 Task: Look for space in Bawku, Ghana from 12th  August, 2023 to 15th August, 2023 for 3 adults in price range Rs.12000 to Rs.16000. Place can be entire place with 2 bedrooms having 3 beds and 1 bathroom. Property type can be house, flat, guest house. Booking option can be shelf check-in. Required host language is English.
Action: Mouse moved to (402, 59)
Screenshot: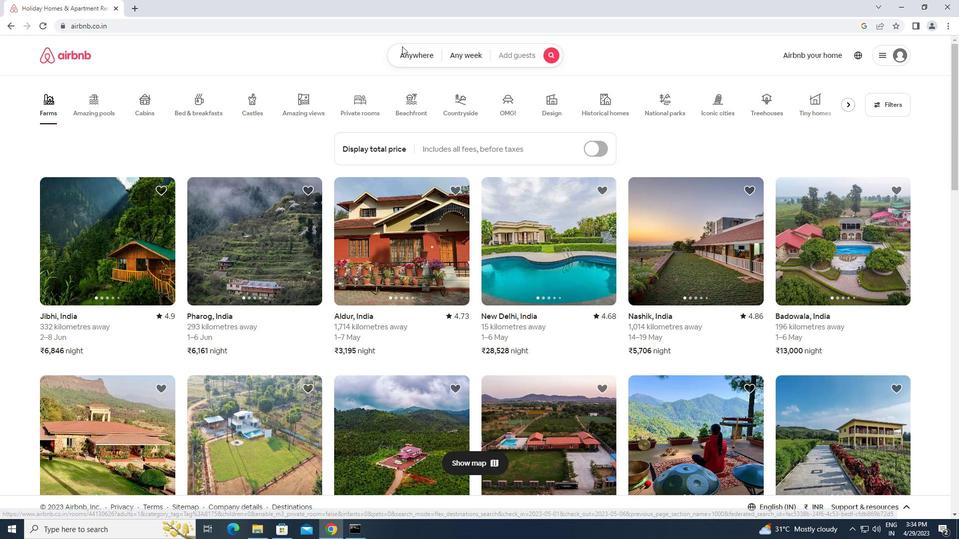 
Action: Mouse pressed left at (402, 59)
Screenshot: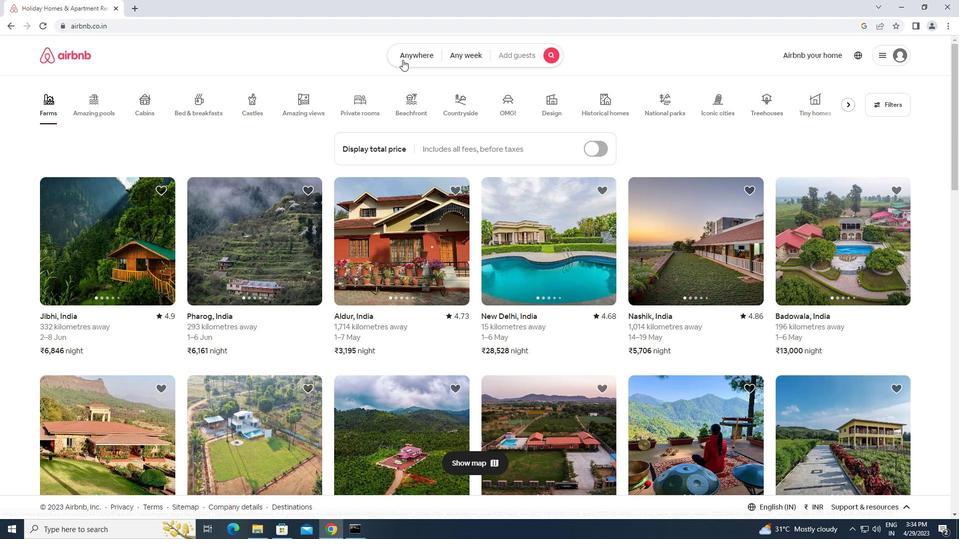 
Action: Mouse moved to (369, 89)
Screenshot: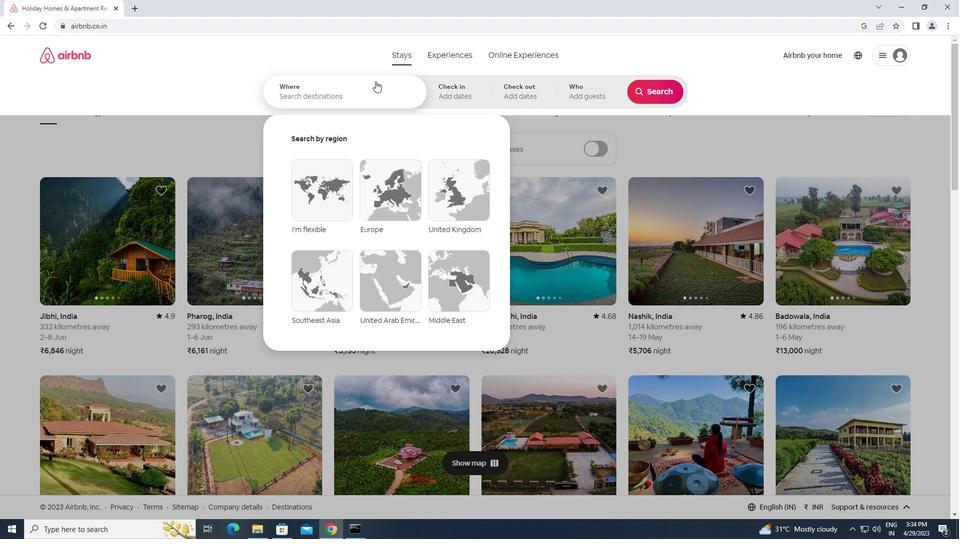 
Action: Mouse pressed left at (369, 89)
Screenshot: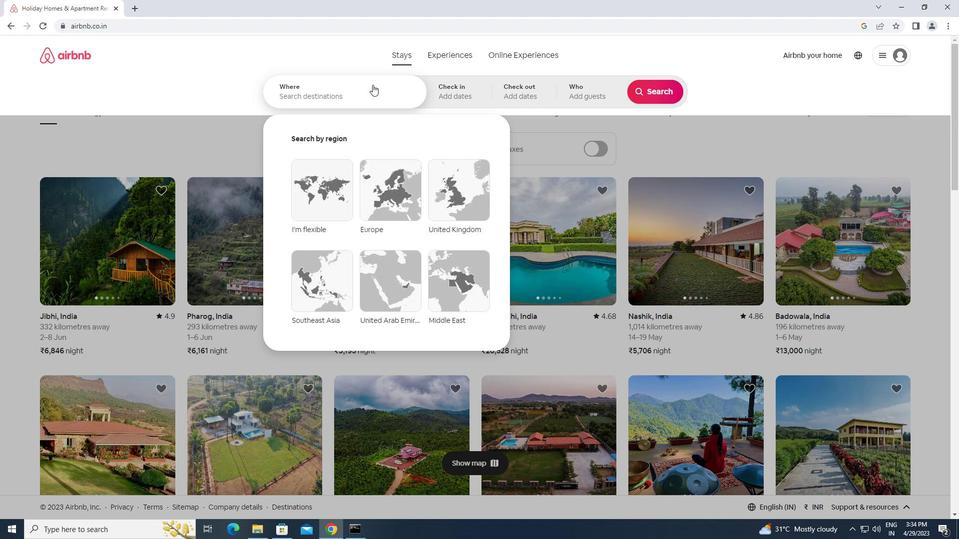 
Action: Key pressed <Key.caps_lock>b<Key.caps_lock>awku,<Key.space><Key.caps_lock>g<Key.caps_lock>hana<Key.enter>
Screenshot: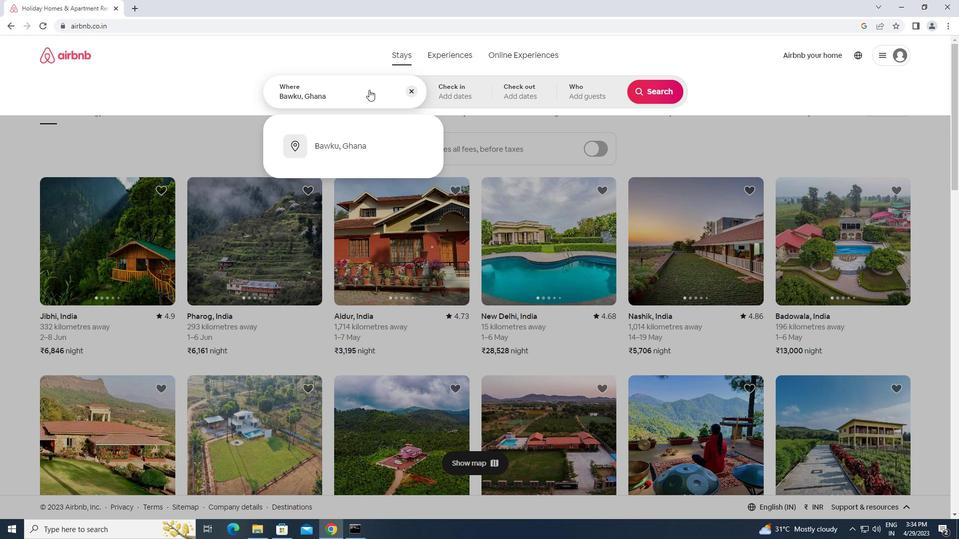 
Action: Mouse moved to (654, 166)
Screenshot: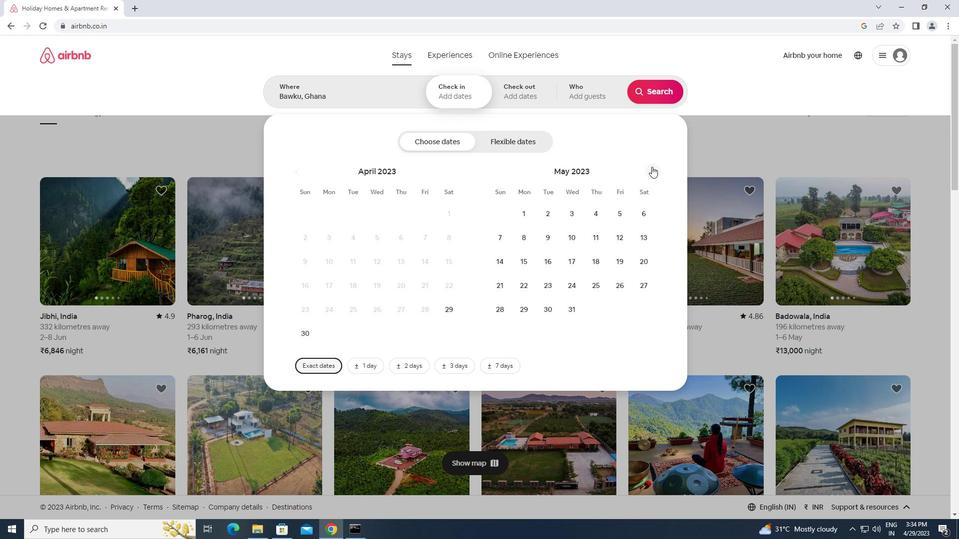 
Action: Mouse pressed left at (654, 166)
Screenshot: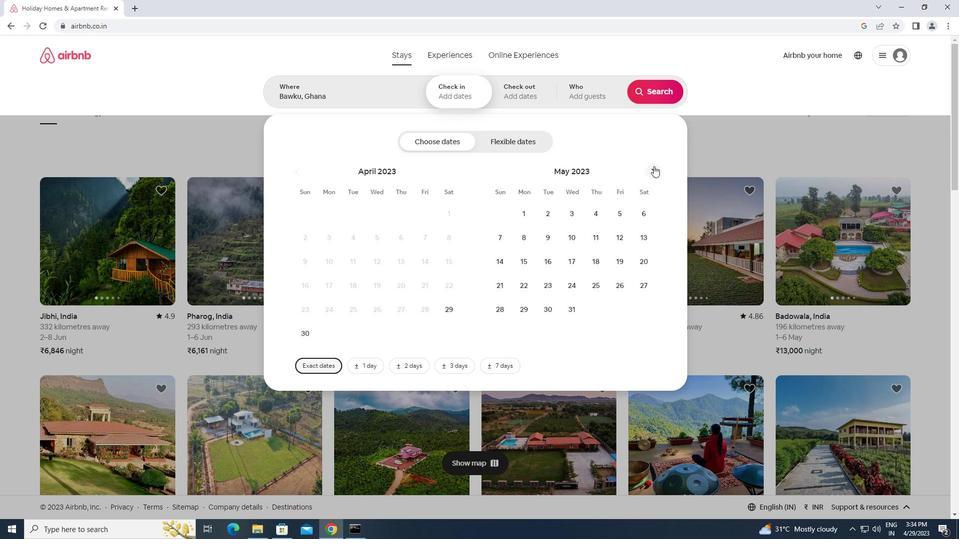 
Action: Mouse pressed left at (654, 166)
Screenshot: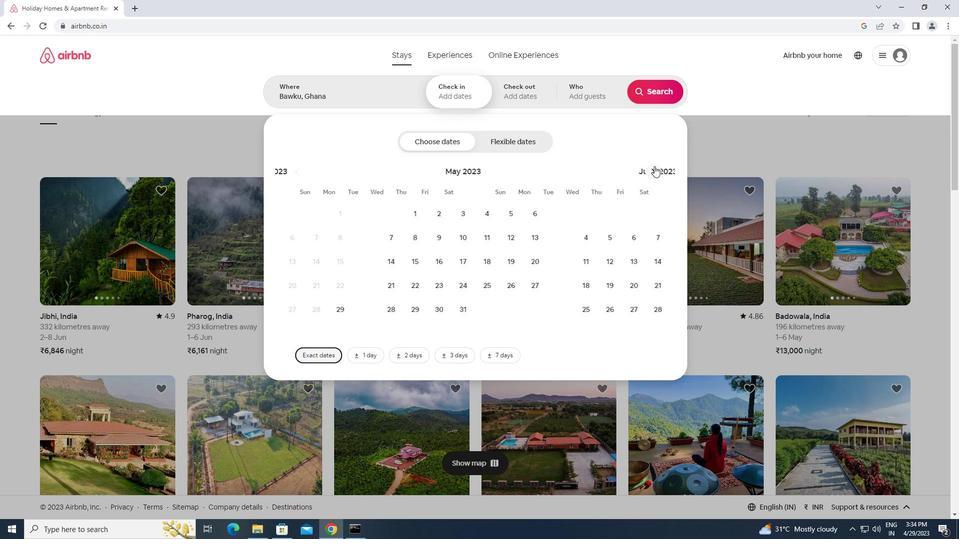 
Action: Mouse pressed left at (654, 166)
Screenshot: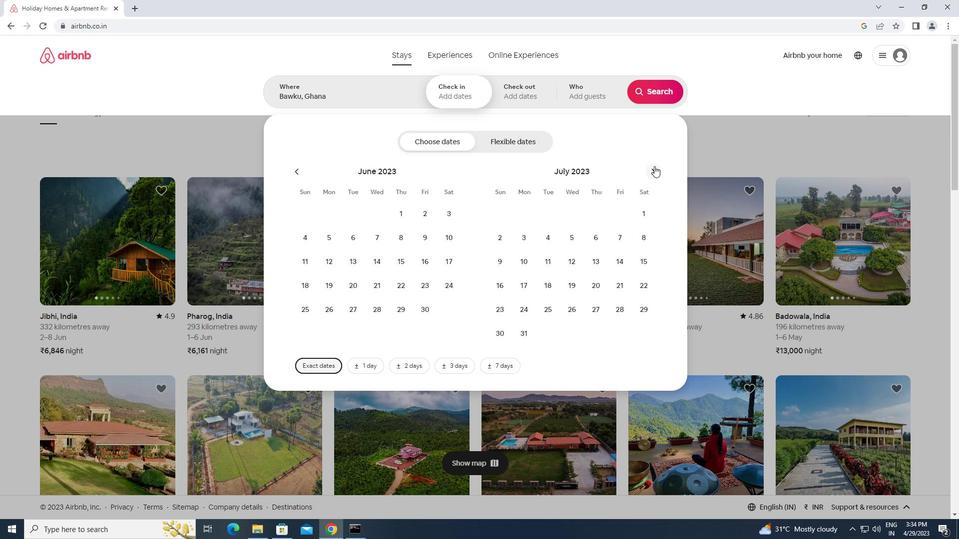 
Action: Mouse moved to (639, 237)
Screenshot: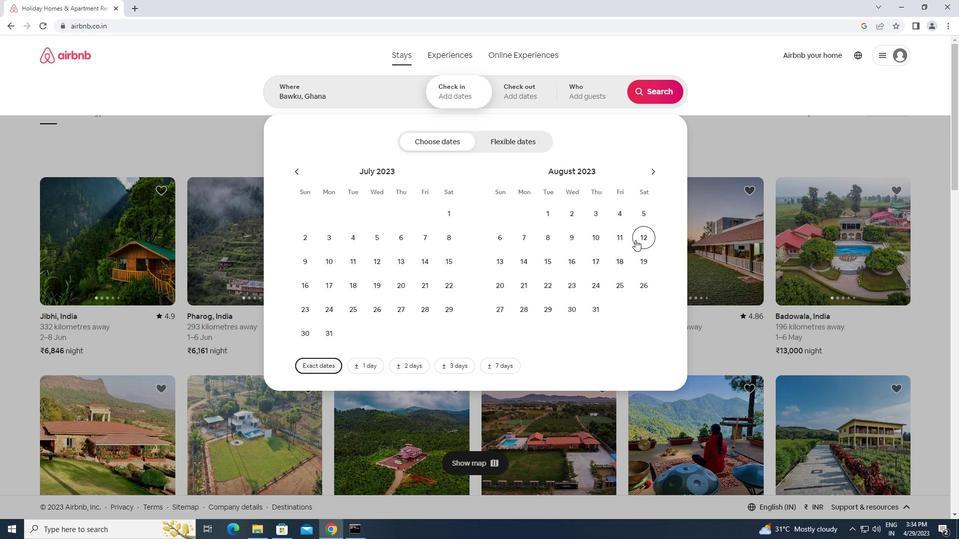 
Action: Mouse pressed left at (639, 237)
Screenshot: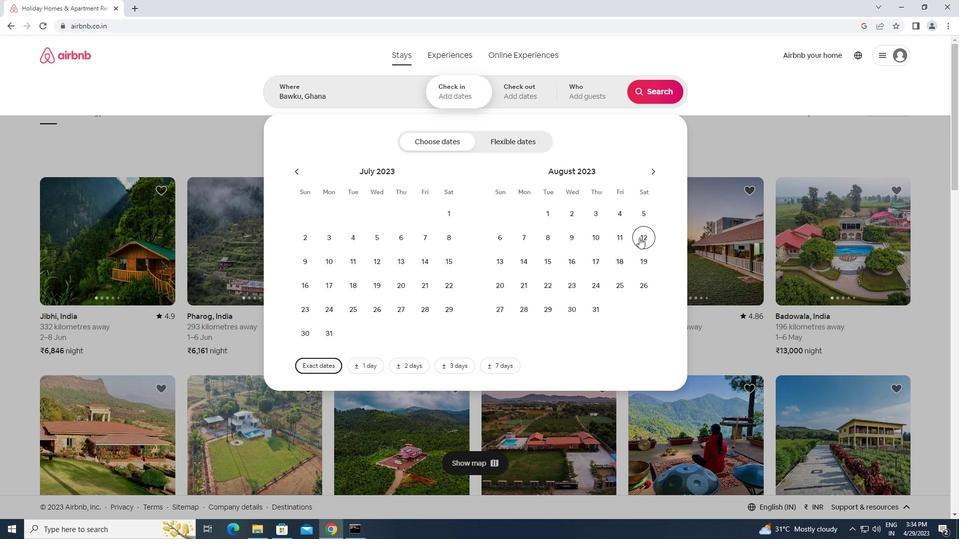 
Action: Mouse moved to (544, 268)
Screenshot: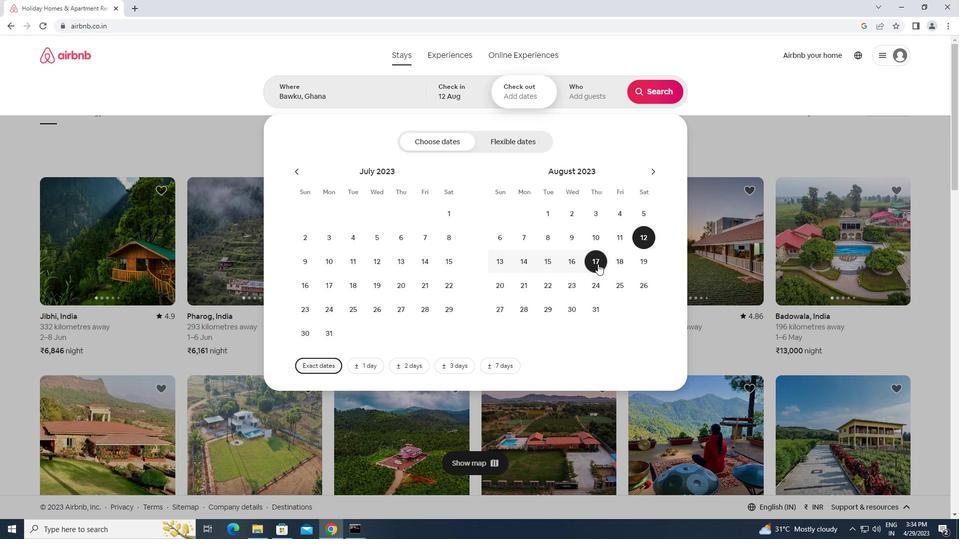 
Action: Mouse pressed left at (544, 268)
Screenshot: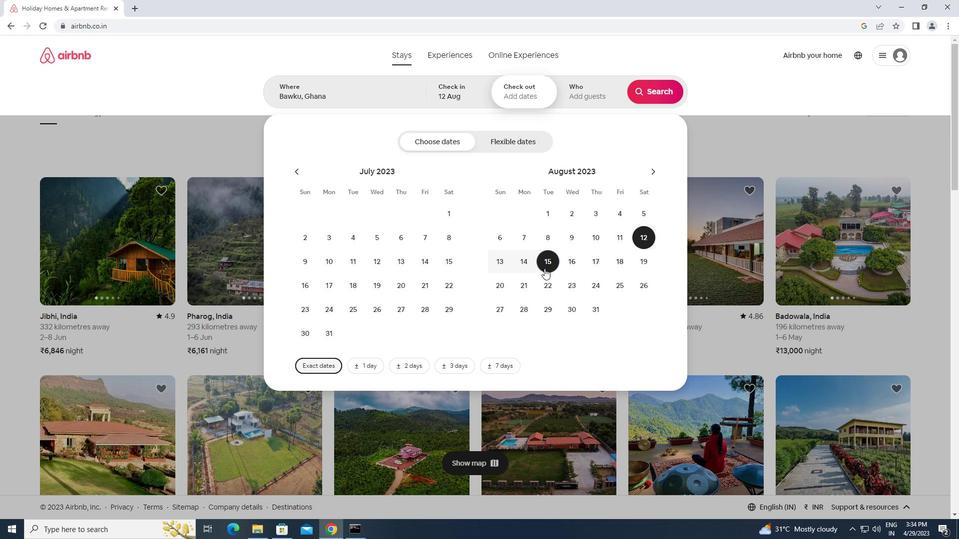 
Action: Mouse moved to (591, 98)
Screenshot: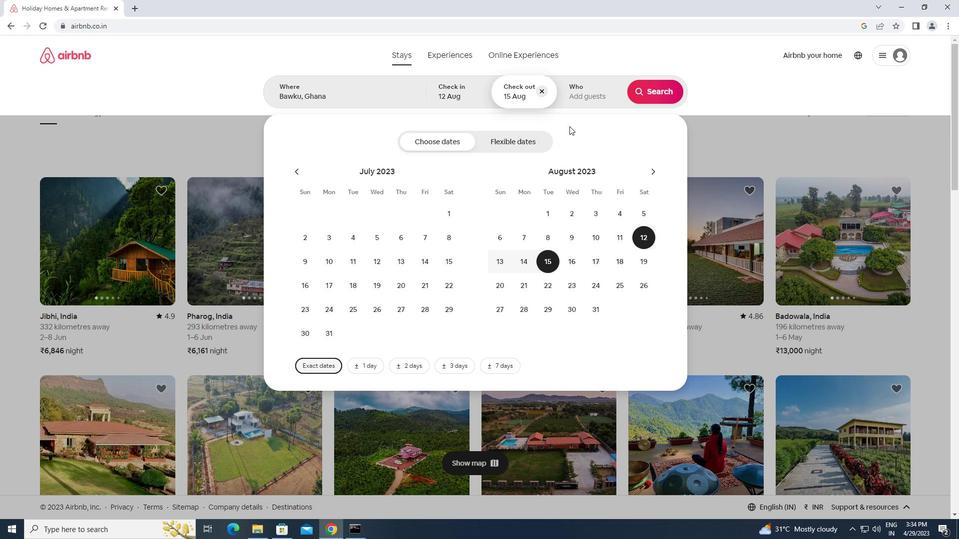 
Action: Mouse pressed left at (591, 98)
Screenshot: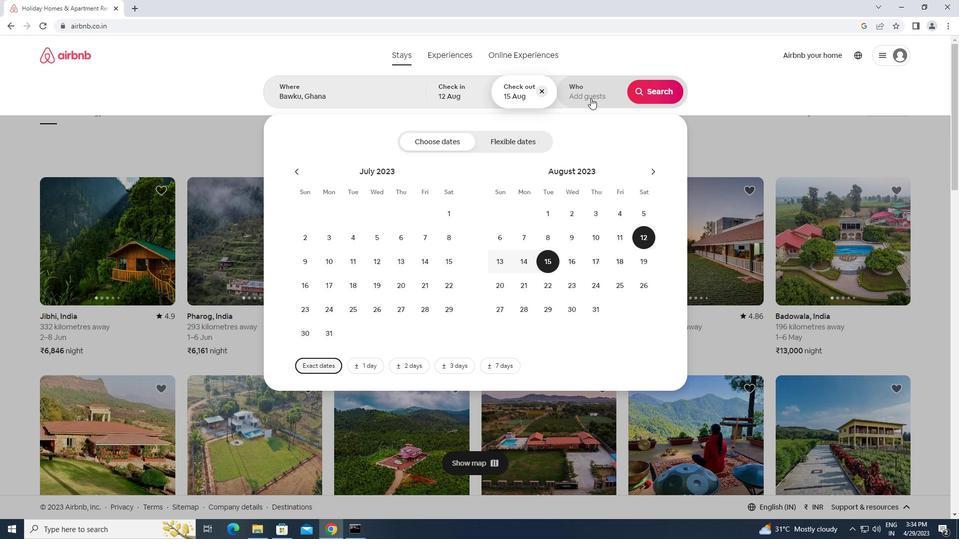 
Action: Mouse moved to (662, 141)
Screenshot: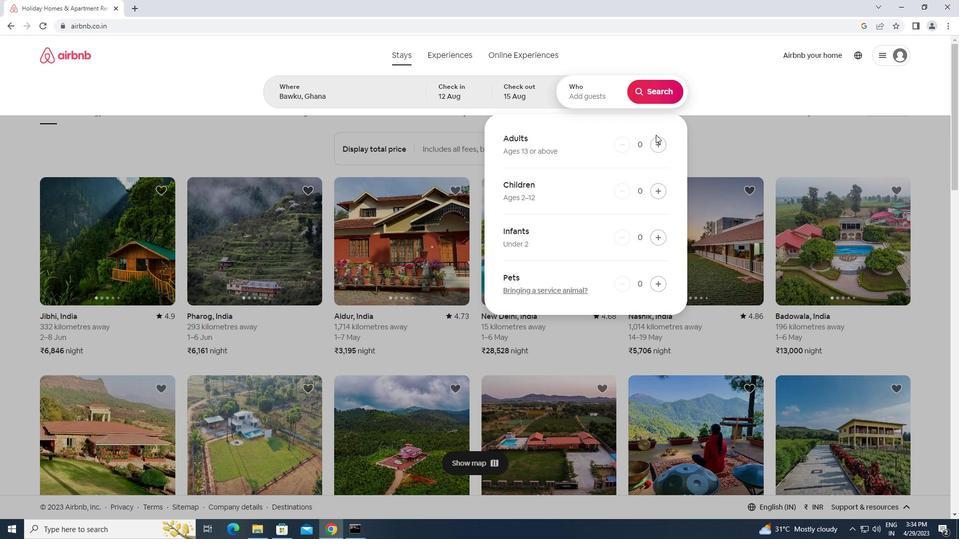 
Action: Mouse pressed left at (662, 141)
Screenshot: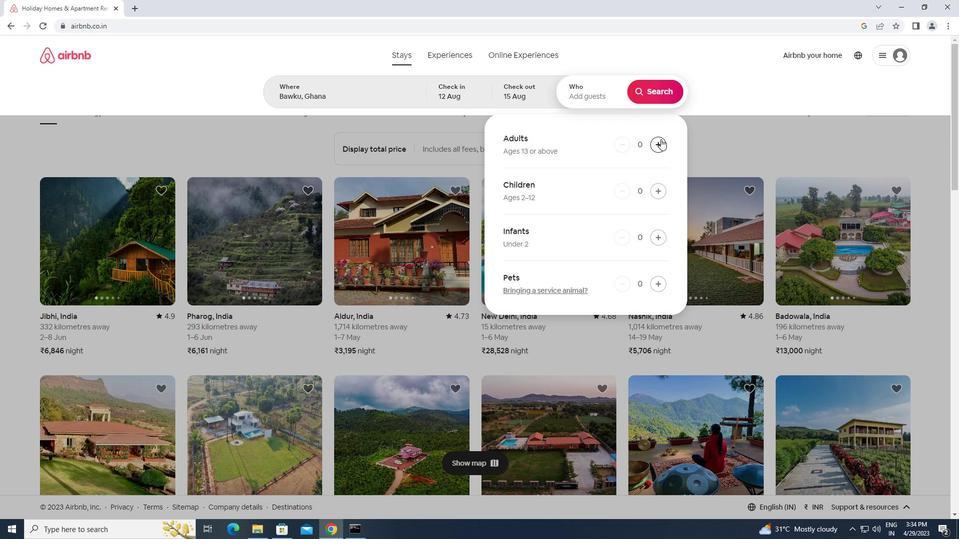 
Action: Mouse pressed left at (662, 141)
Screenshot: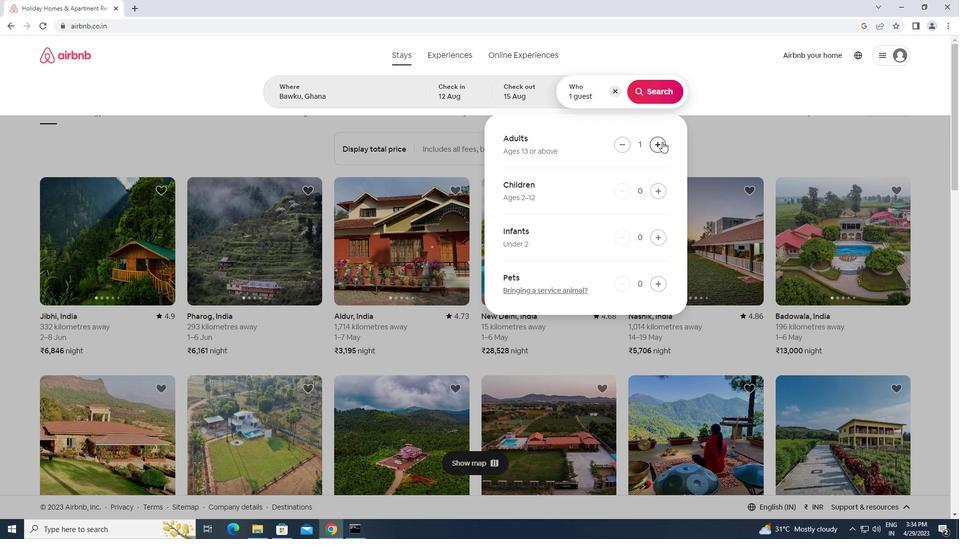 
Action: Mouse pressed left at (662, 141)
Screenshot: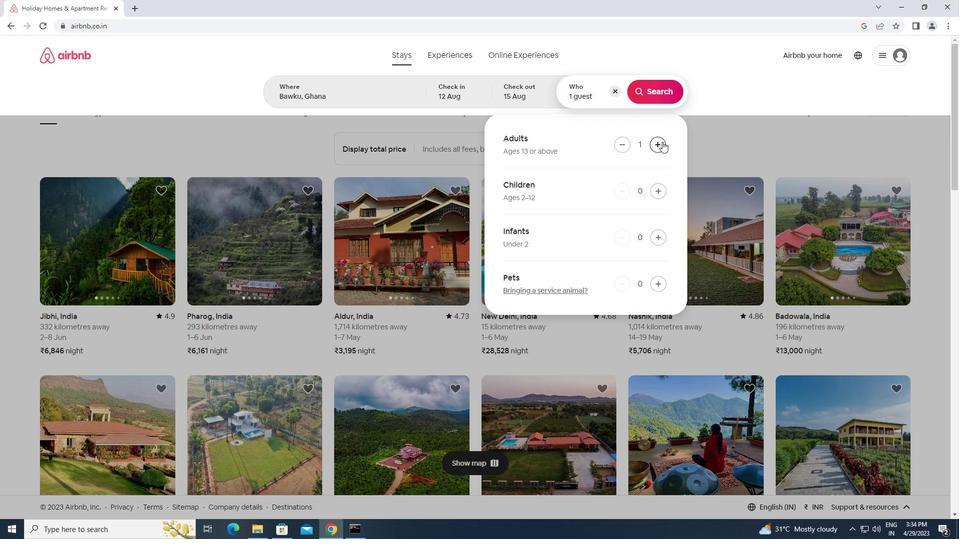 
Action: Mouse moved to (652, 93)
Screenshot: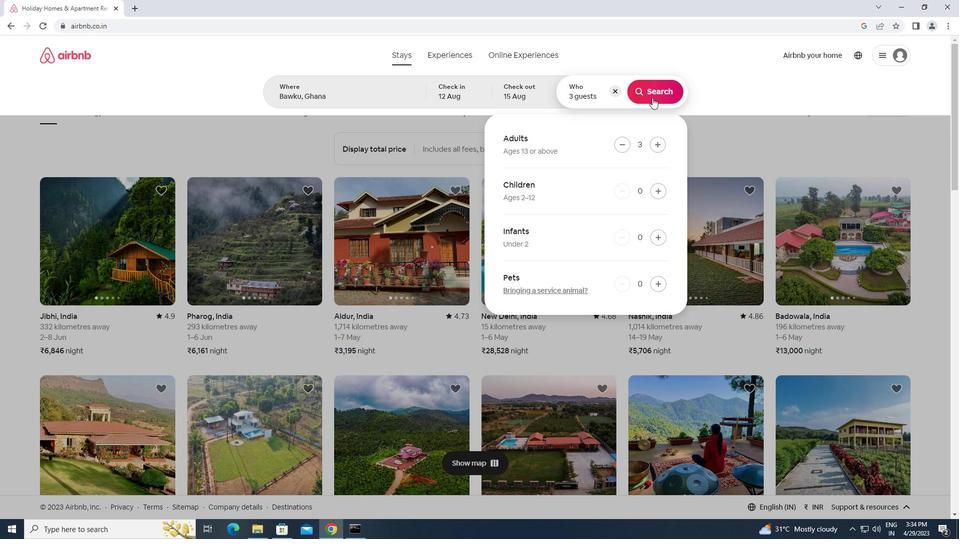 
Action: Mouse pressed left at (652, 93)
Screenshot: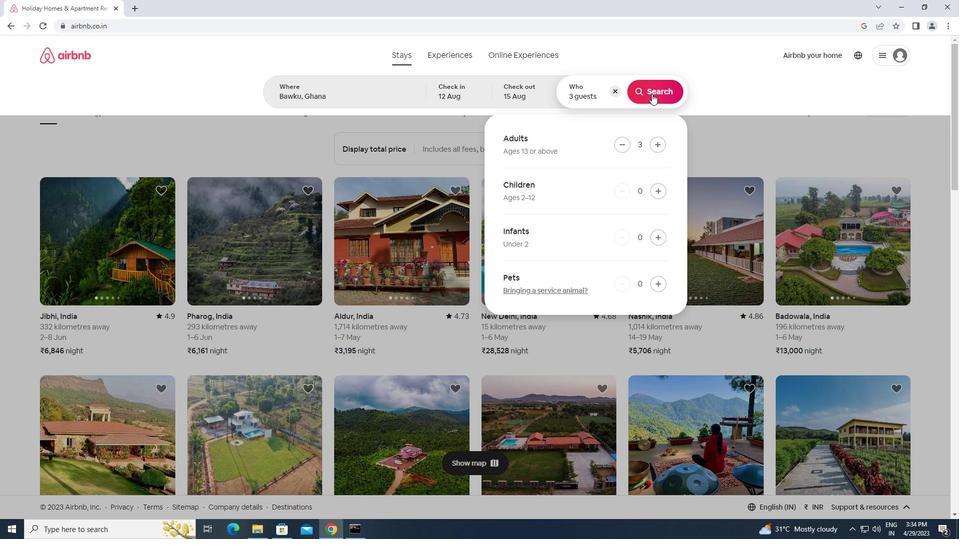 
Action: Mouse moved to (911, 96)
Screenshot: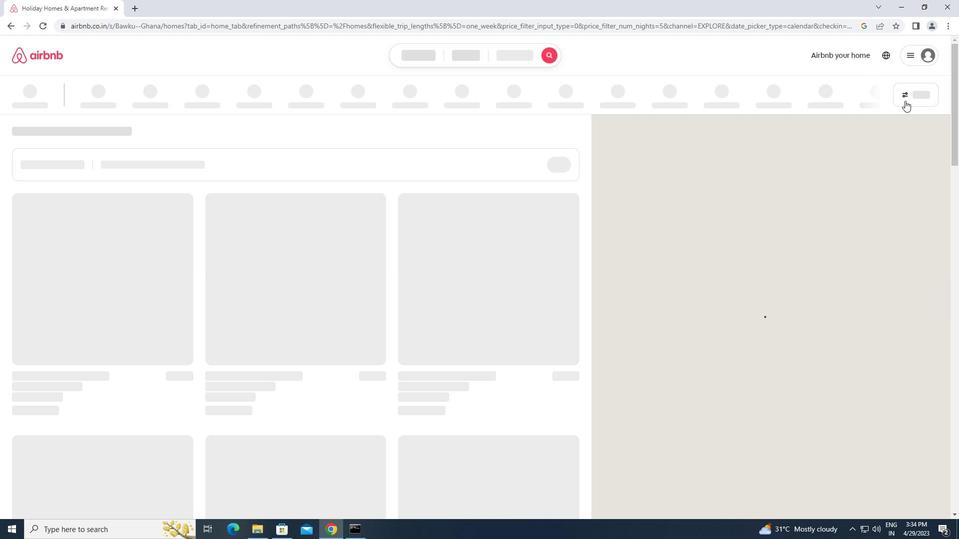 
Action: Mouse pressed left at (911, 96)
Screenshot: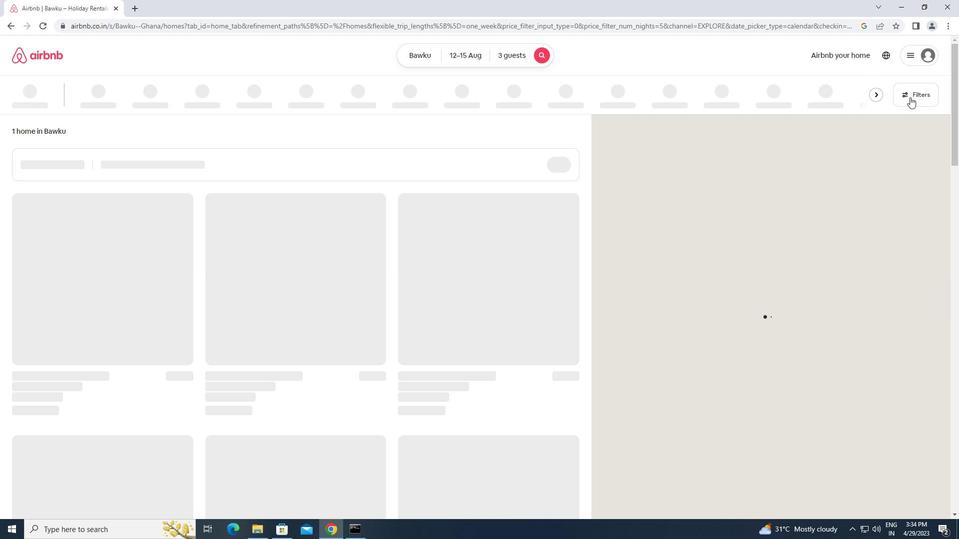 
Action: Mouse moved to (362, 216)
Screenshot: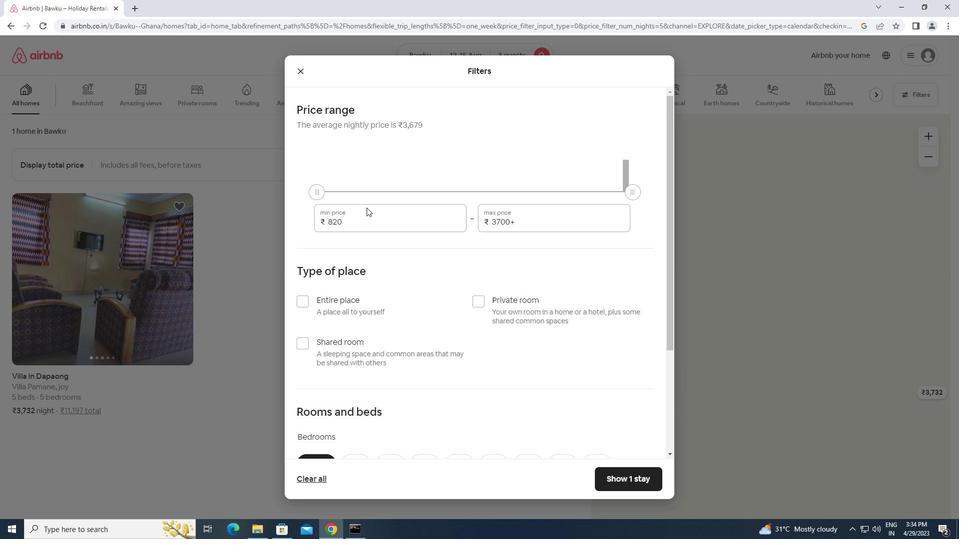 
Action: Mouse pressed left at (362, 216)
Screenshot: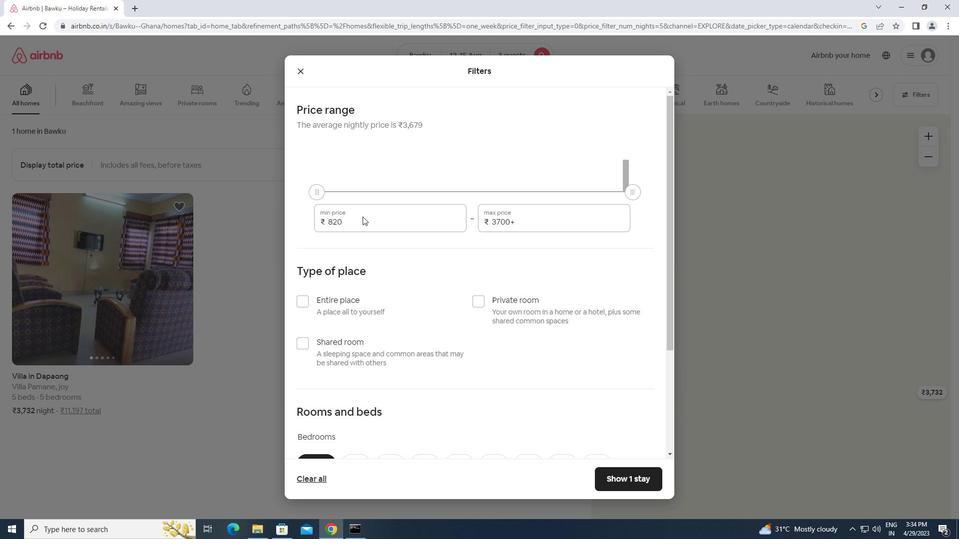 
Action: Mouse moved to (342, 221)
Screenshot: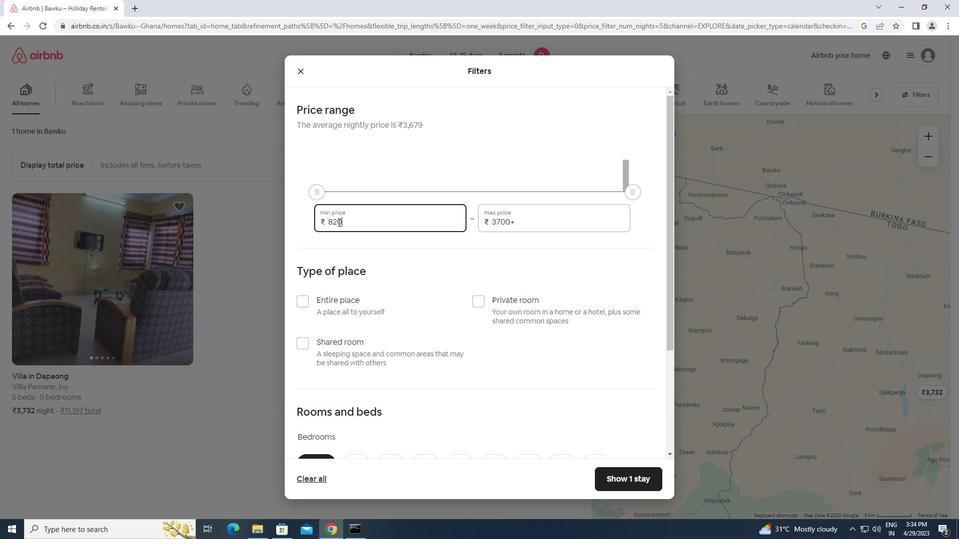 
Action: Mouse pressed left at (342, 221)
Screenshot: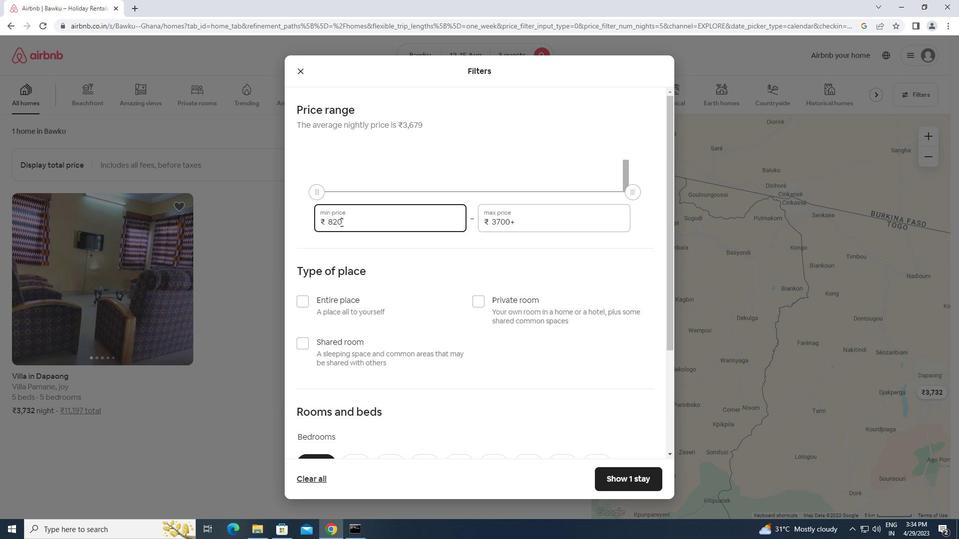 
Action: Mouse moved to (314, 221)
Screenshot: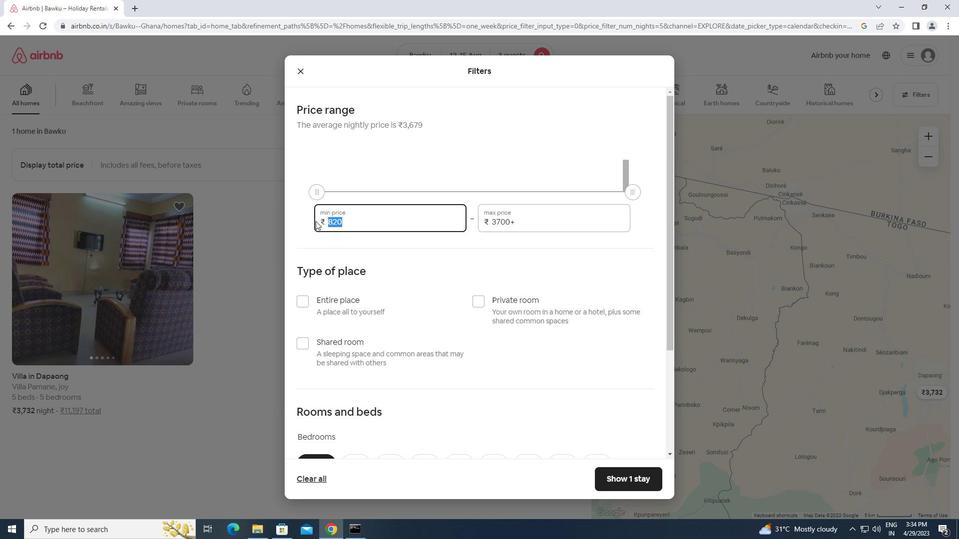 
Action: Key pressed 12000<Key.tab><Key.backspace><Key.backspace><Key.backspace><Key.backspace><Key.backspace><Key.backspace><Key.backspace><Key.backspace><Key.backspace><Key.backspace><Key.backspace><Key.backspace><Key.backspace><Key.backspace><Key.backspace><Key.backspace><Key.backspace>16000
Screenshot: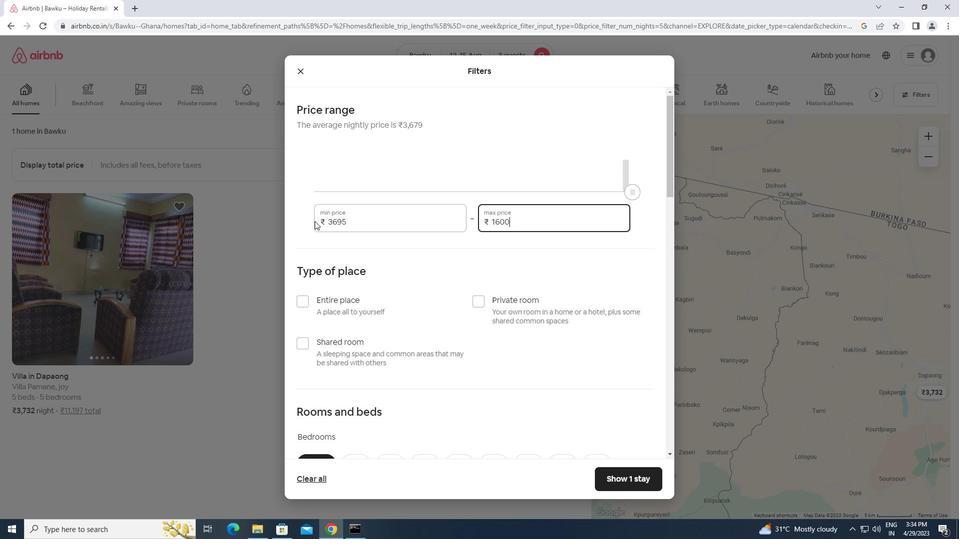 
Action: Mouse moved to (308, 306)
Screenshot: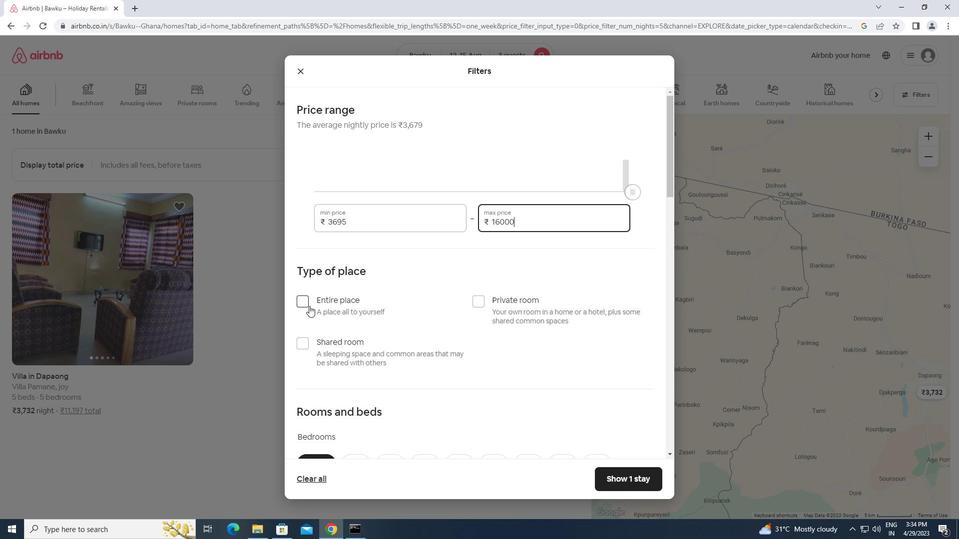 
Action: Mouse pressed left at (308, 306)
Screenshot: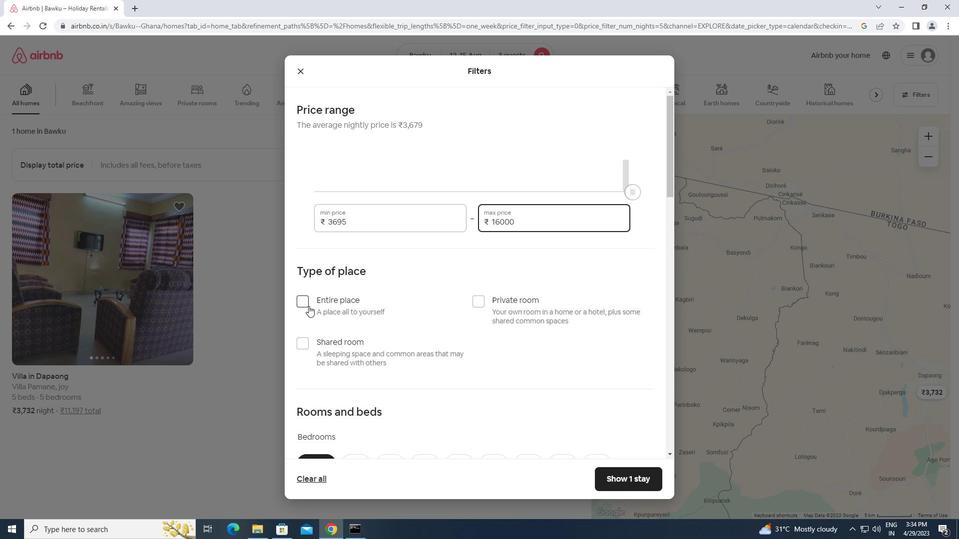
Action: Mouse moved to (416, 330)
Screenshot: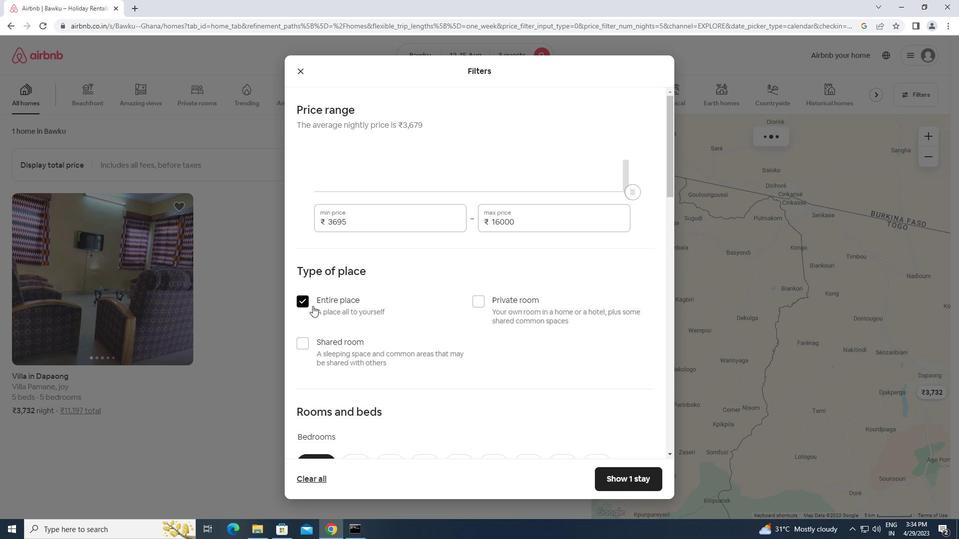 
Action: Mouse scrolled (416, 329) with delta (0, 0)
Screenshot: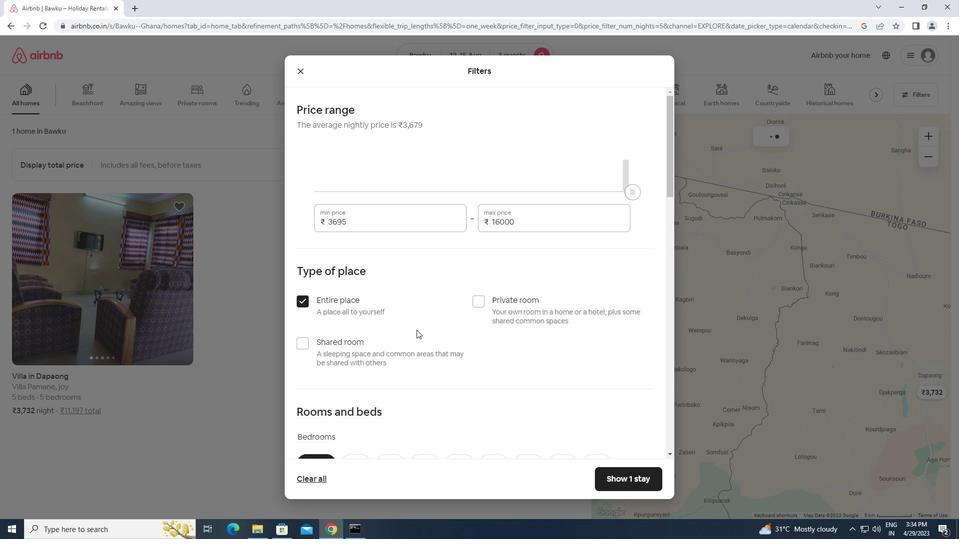 
Action: Mouse scrolled (416, 329) with delta (0, 0)
Screenshot: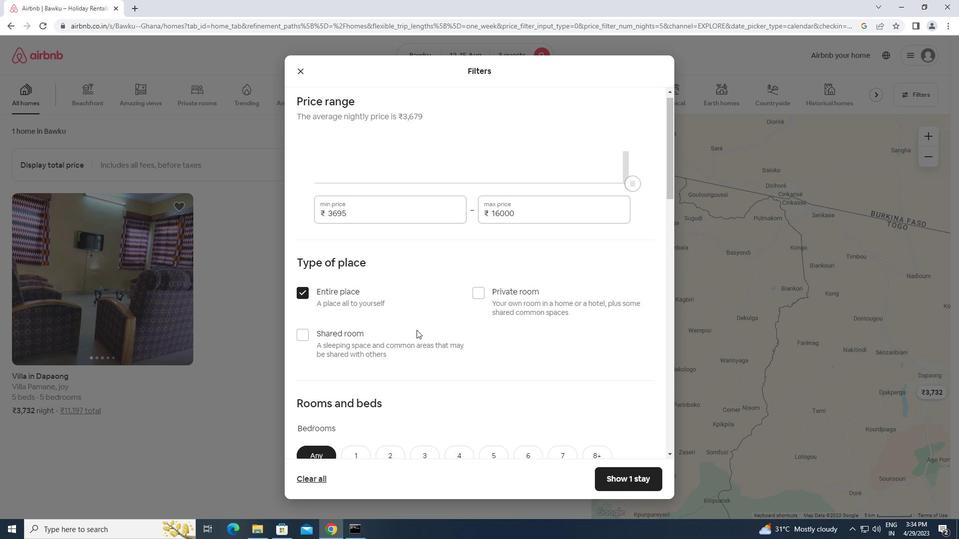 
Action: Mouse moved to (376, 346)
Screenshot: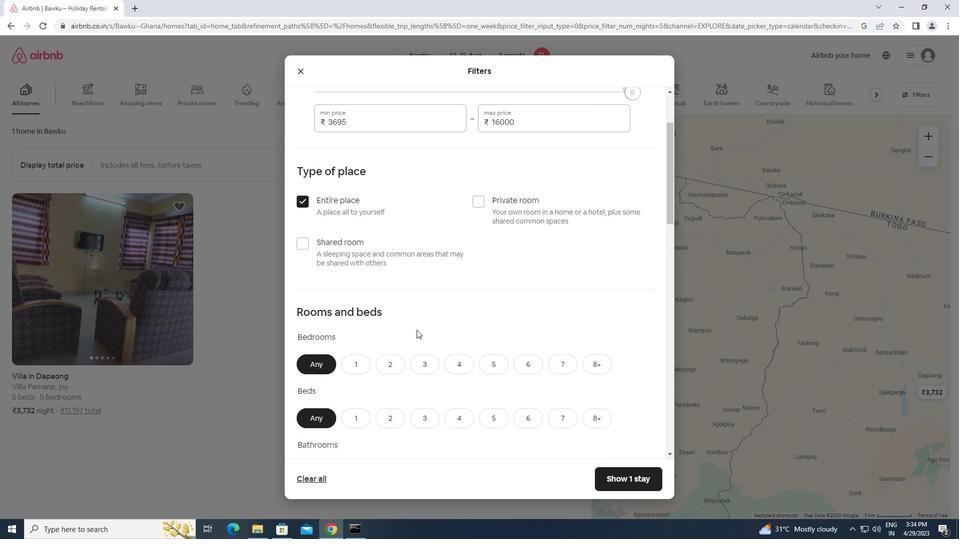 
Action: Mouse scrolled (376, 345) with delta (0, 0)
Screenshot: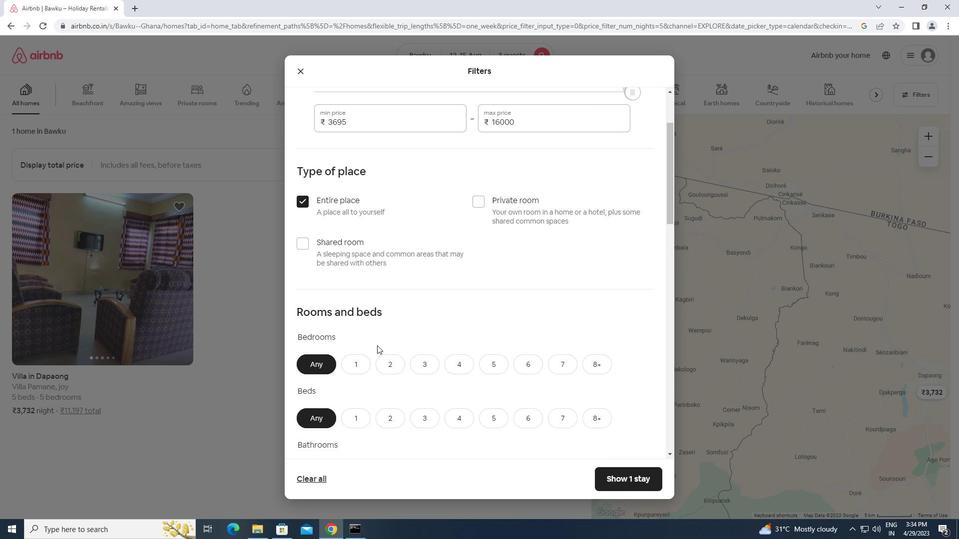 
Action: Mouse moved to (387, 315)
Screenshot: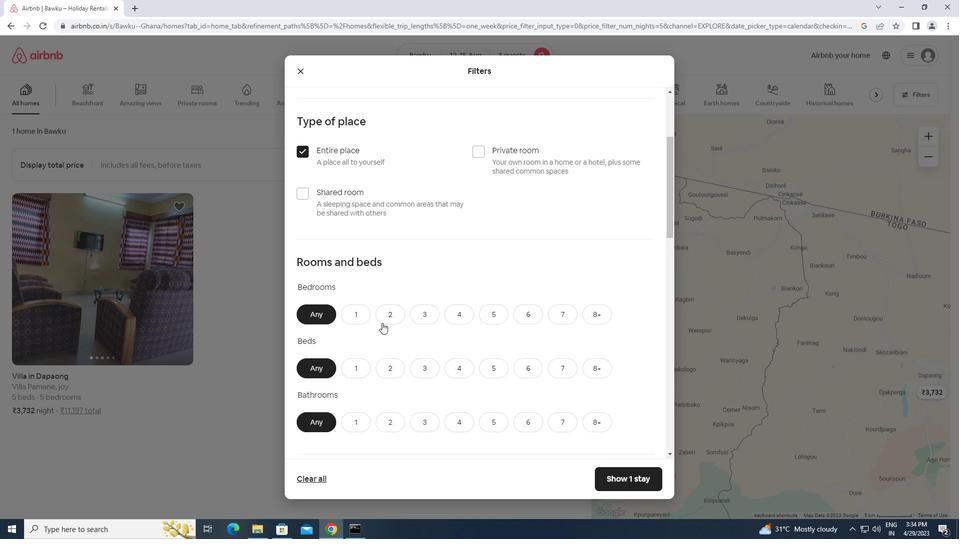 
Action: Mouse pressed left at (387, 315)
Screenshot: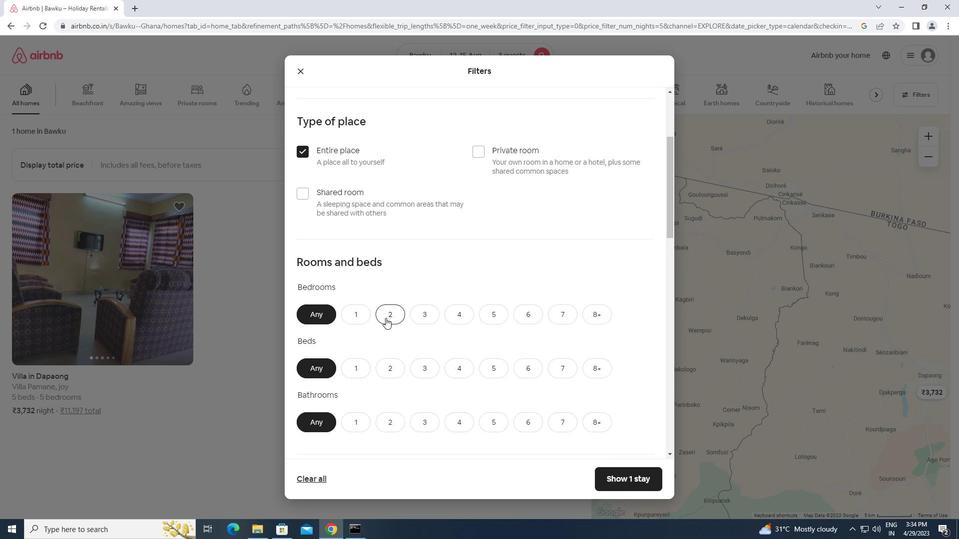 
Action: Mouse moved to (424, 368)
Screenshot: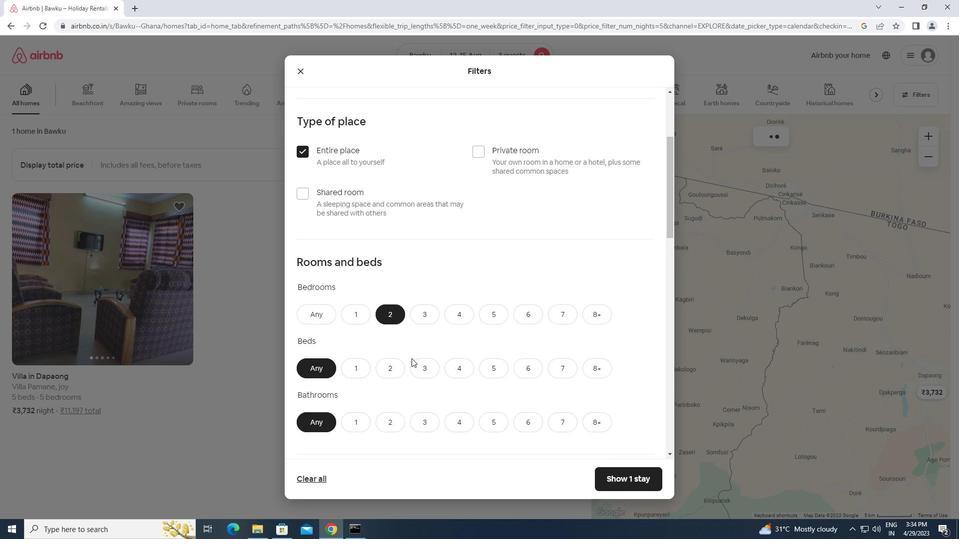 
Action: Mouse pressed left at (424, 368)
Screenshot: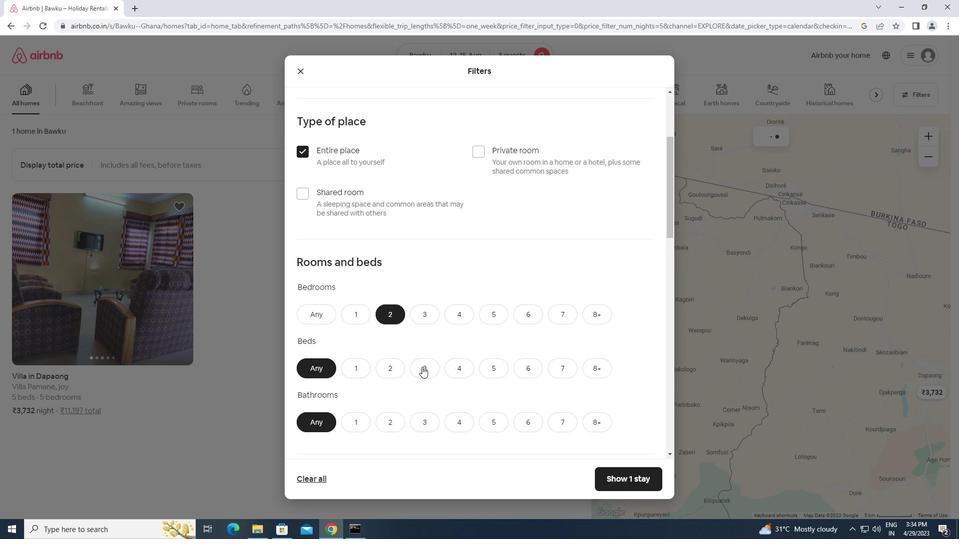 
Action: Mouse moved to (354, 421)
Screenshot: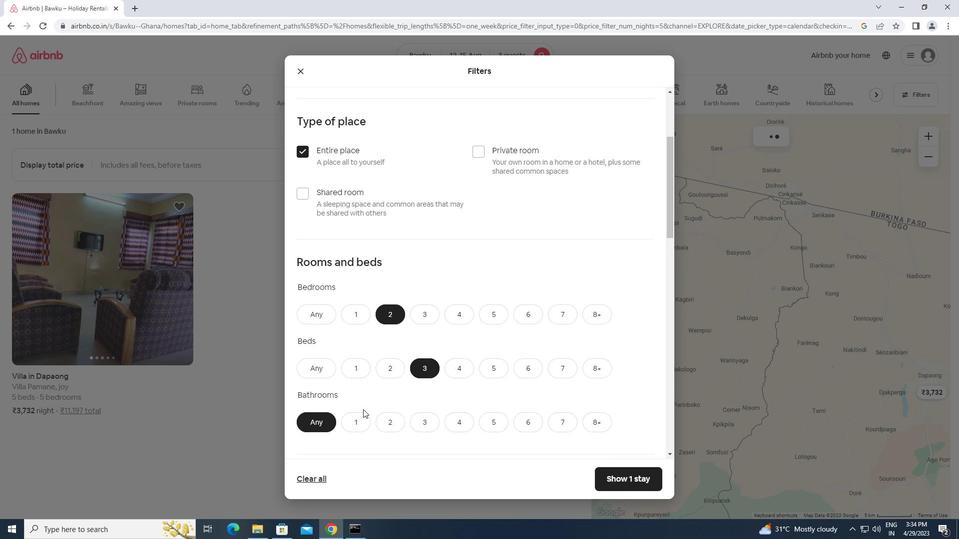 
Action: Mouse pressed left at (354, 421)
Screenshot: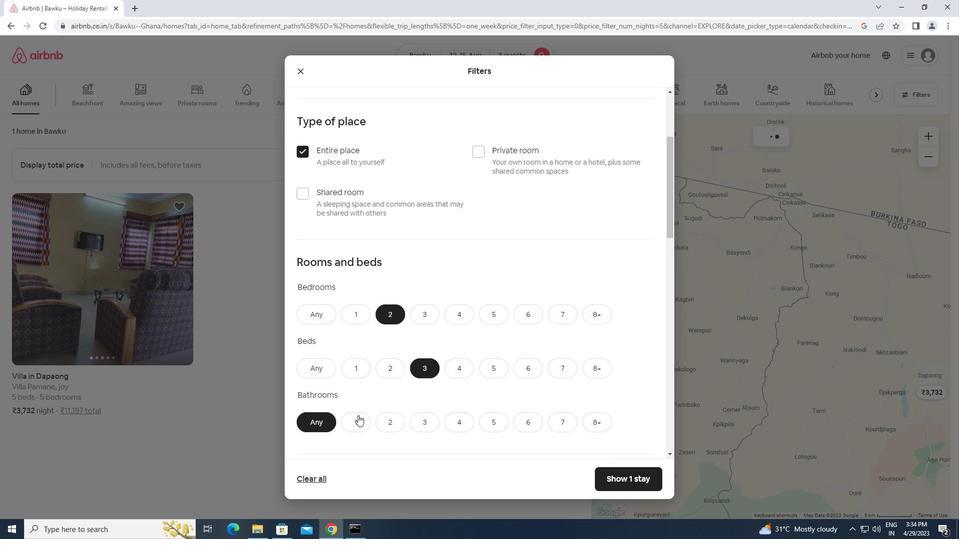 
Action: Mouse moved to (395, 414)
Screenshot: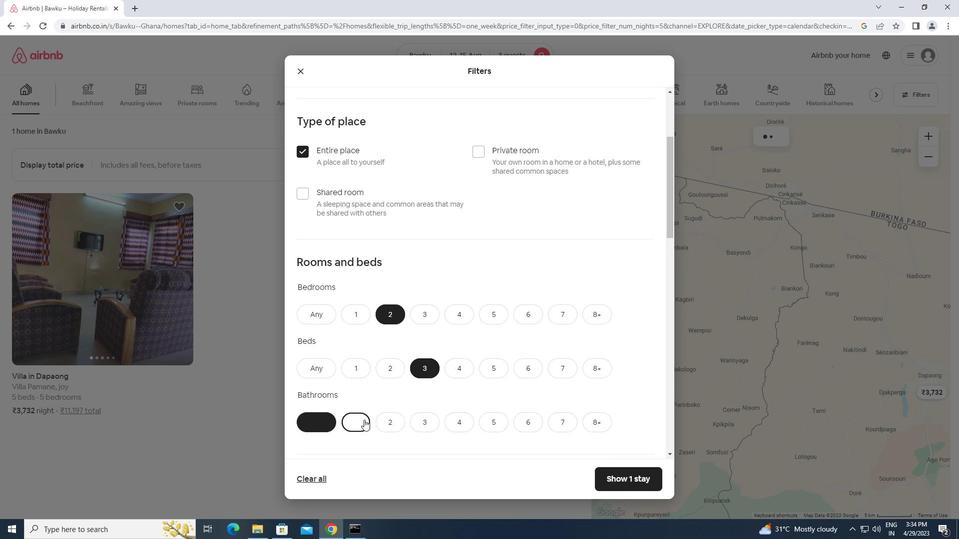 
Action: Mouse scrolled (395, 413) with delta (0, 0)
Screenshot: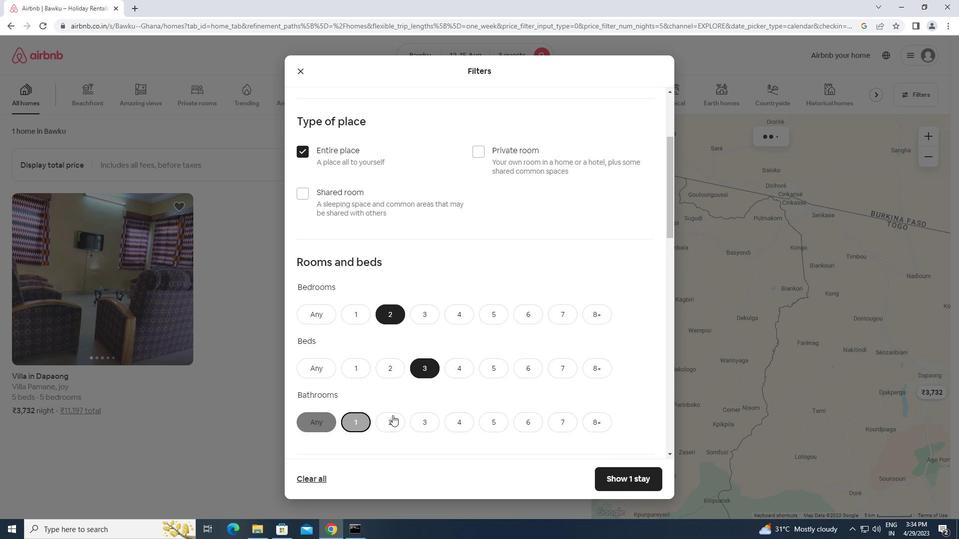 
Action: Mouse scrolled (395, 413) with delta (0, 0)
Screenshot: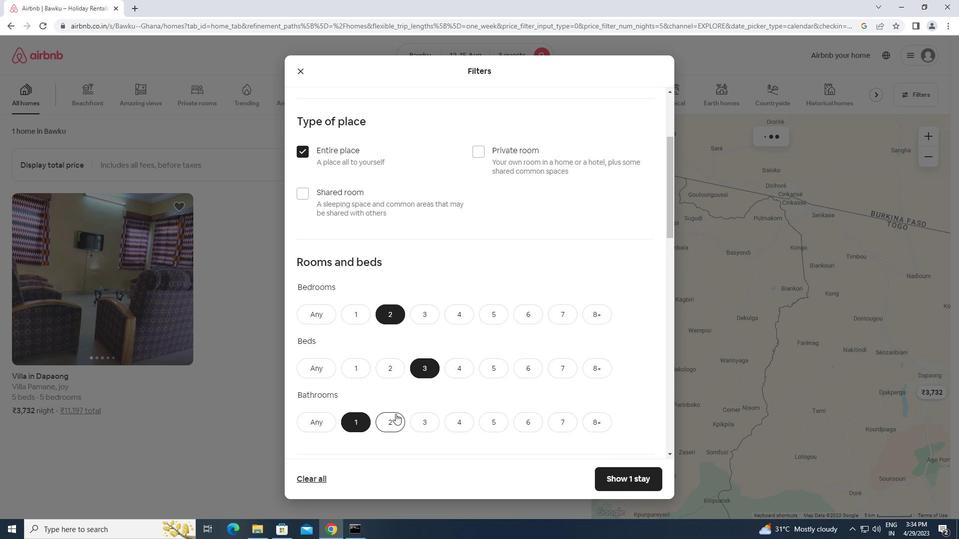 
Action: Mouse moved to (346, 413)
Screenshot: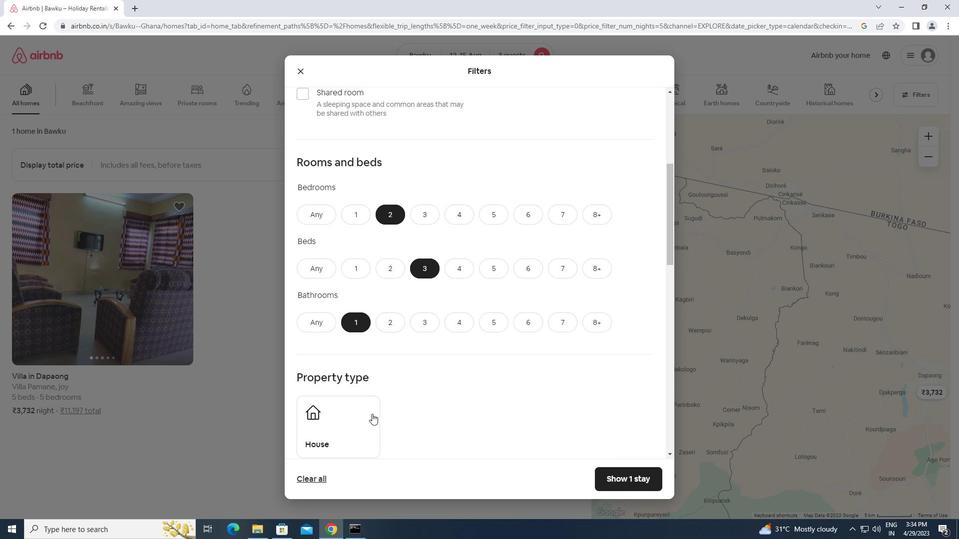 
Action: Mouse pressed left at (346, 413)
Screenshot: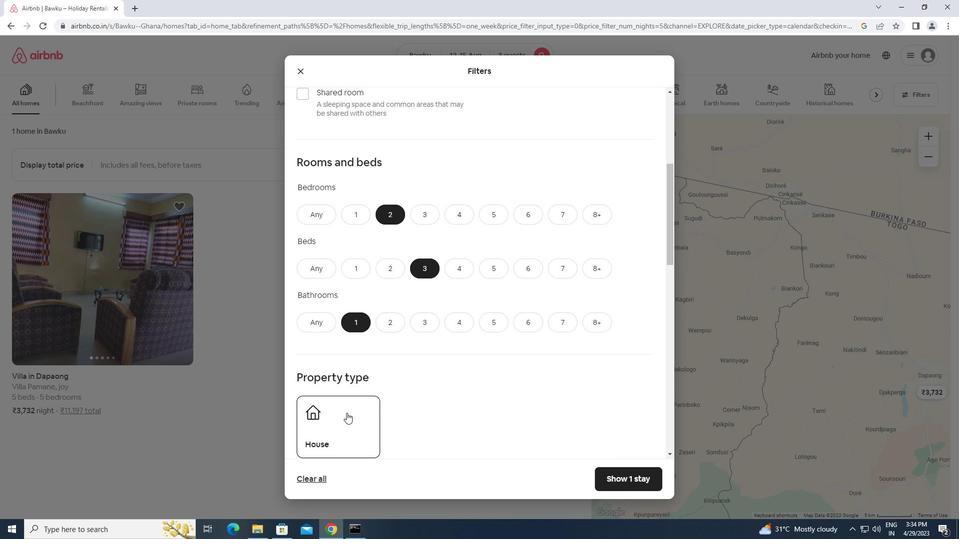 
Action: Mouse moved to (450, 418)
Screenshot: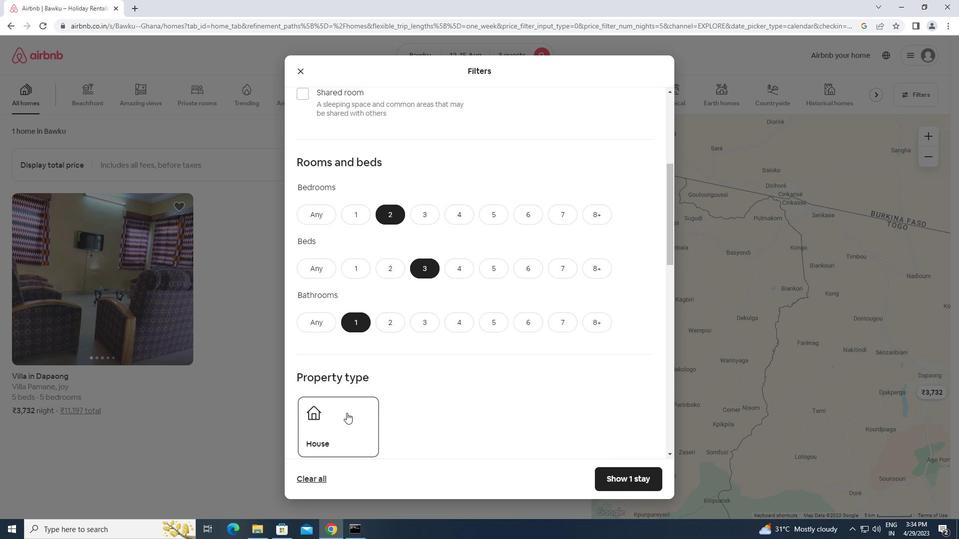 
Action: Mouse scrolled (450, 417) with delta (0, 0)
Screenshot: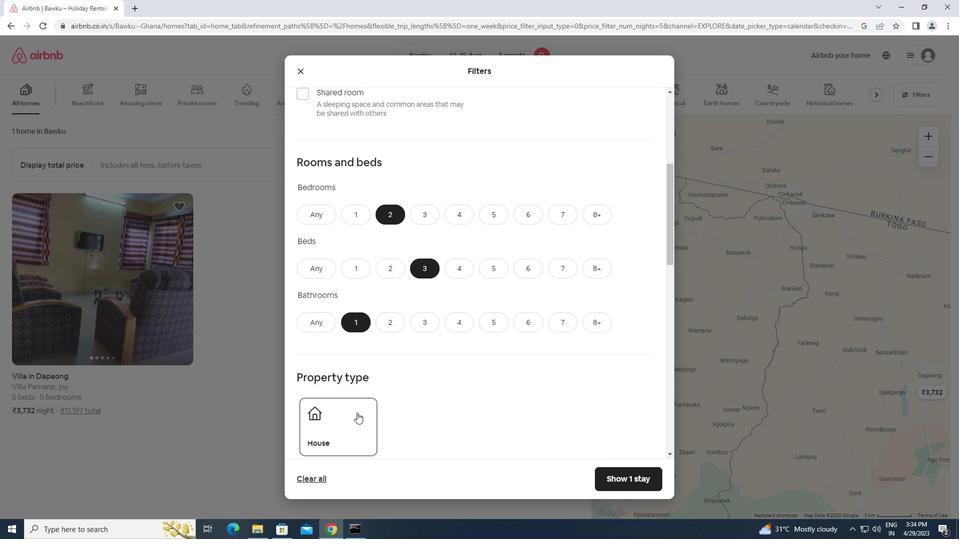 
Action: Mouse scrolled (450, 417) with delta (0, 0)
Screenshot: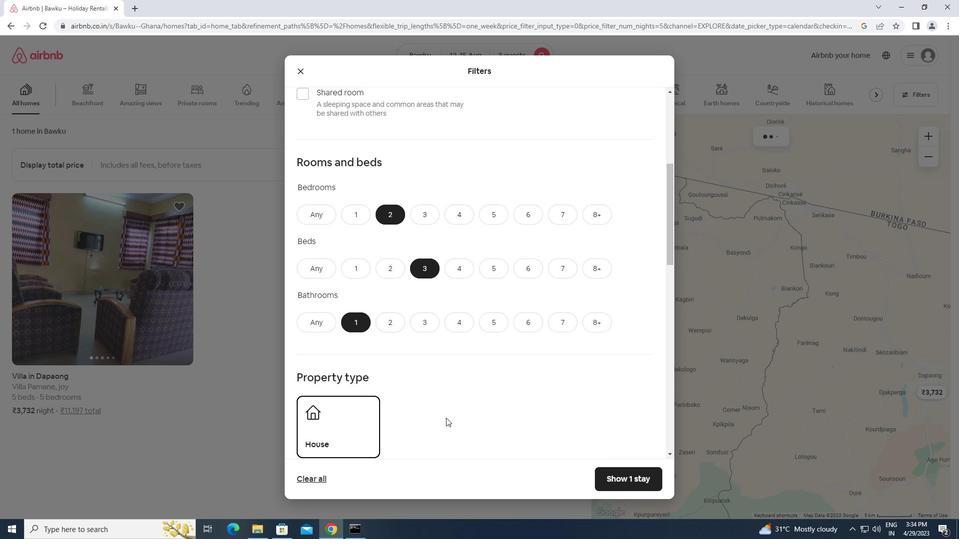 
Action: Mouse scrolled (450, 417) with delta (0, 0)
Screenshot: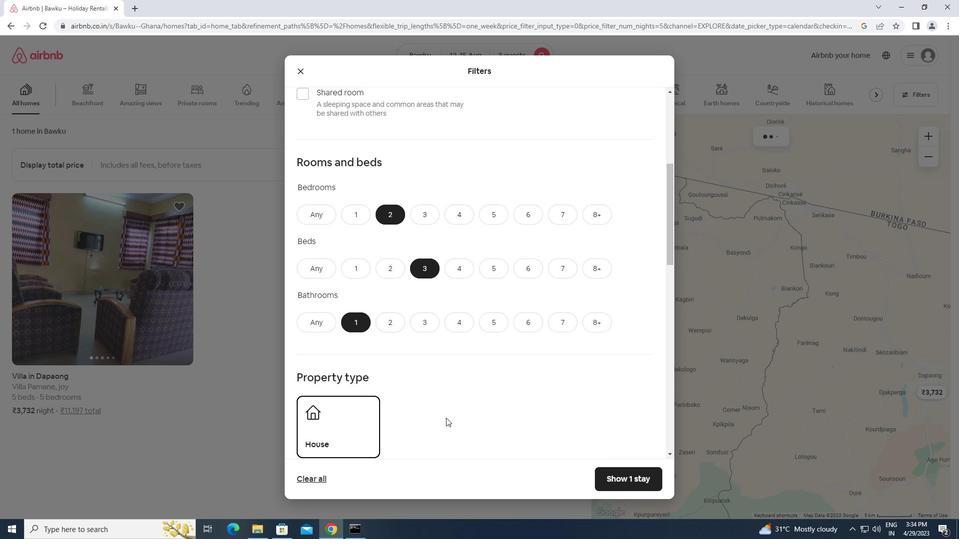 
Action: Mouse scrolled (450, 417) with delta (0, 0)
Screenshot: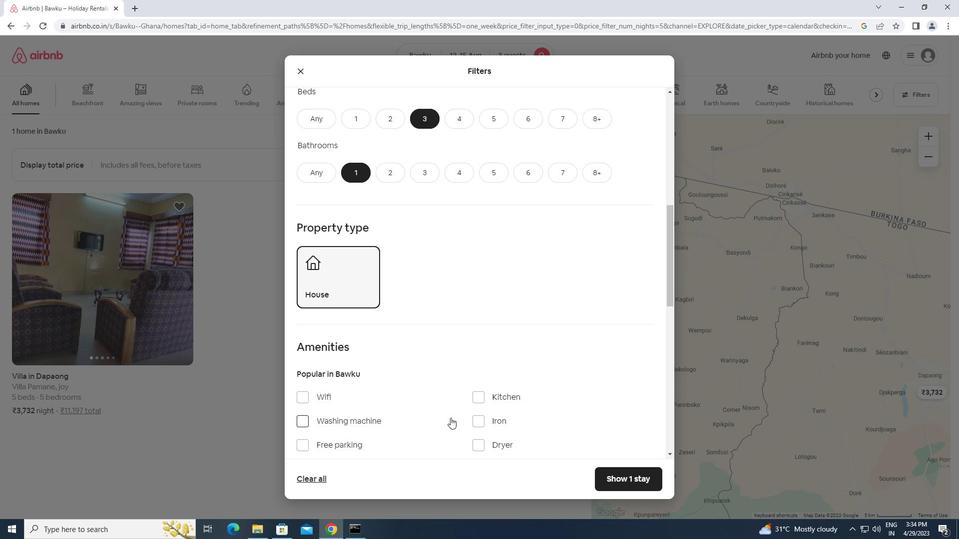 
Action: Mouse scrolled (450, 417) with delta (0, 0)
Screenshot: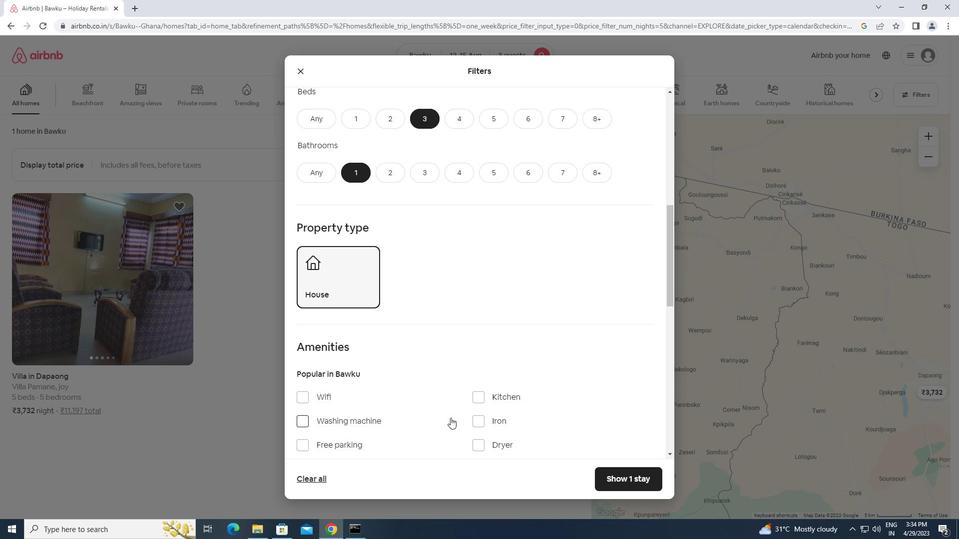 
Action: Mouse scrolled (450, 417) with delta (0, 0)
Screenshot: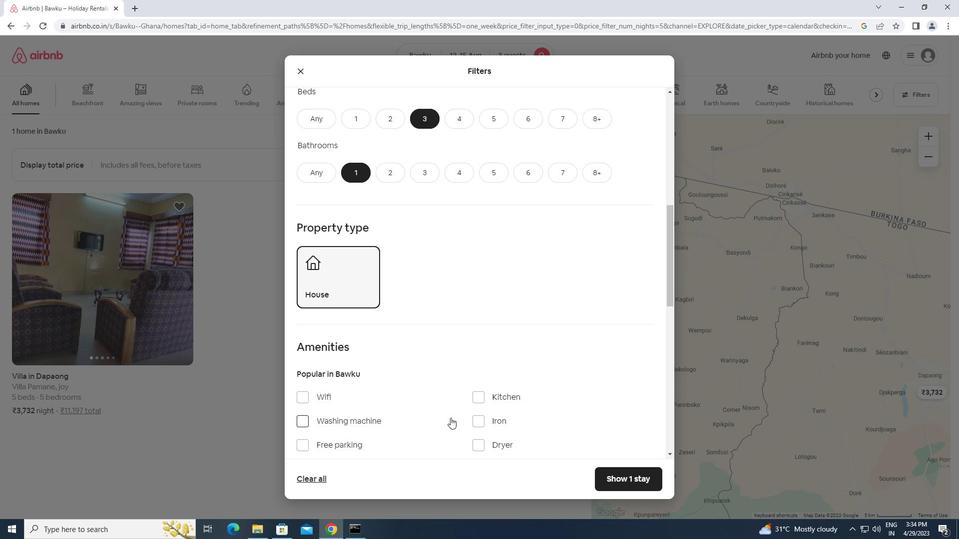 
Action: Mouse moved to (630, 437)
Screenshot: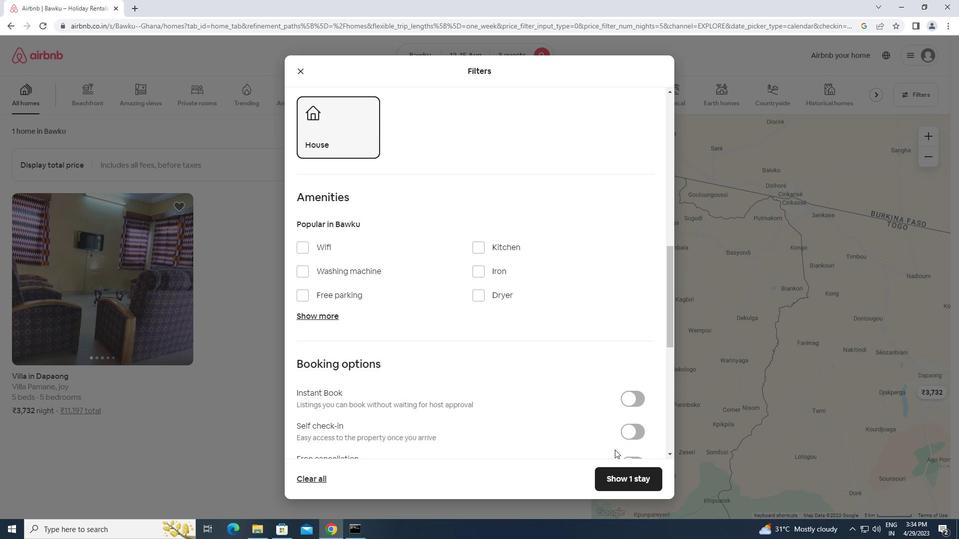 
Action: Mouse pressed left at (630, 437)
Screenshot: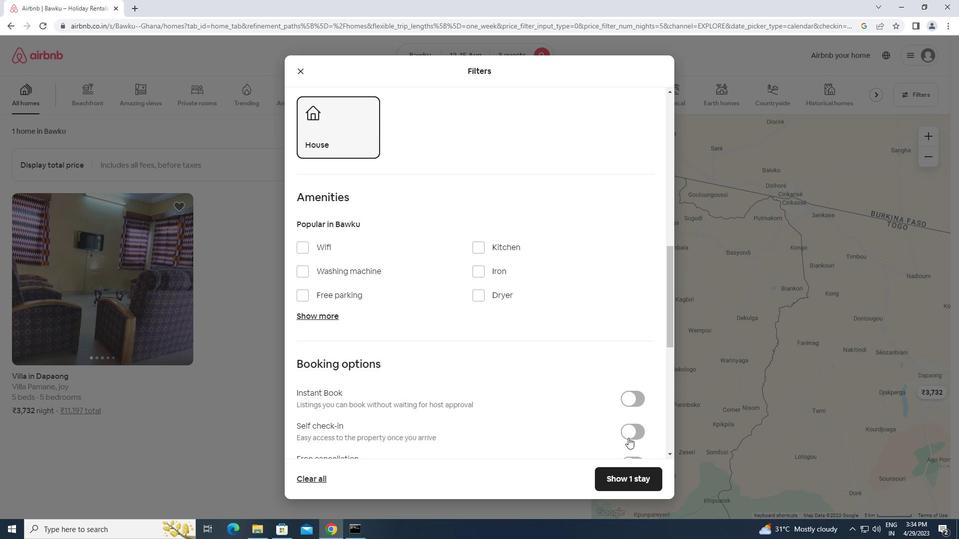 
Action: Mouse moved to (506, 432)
Screenshot: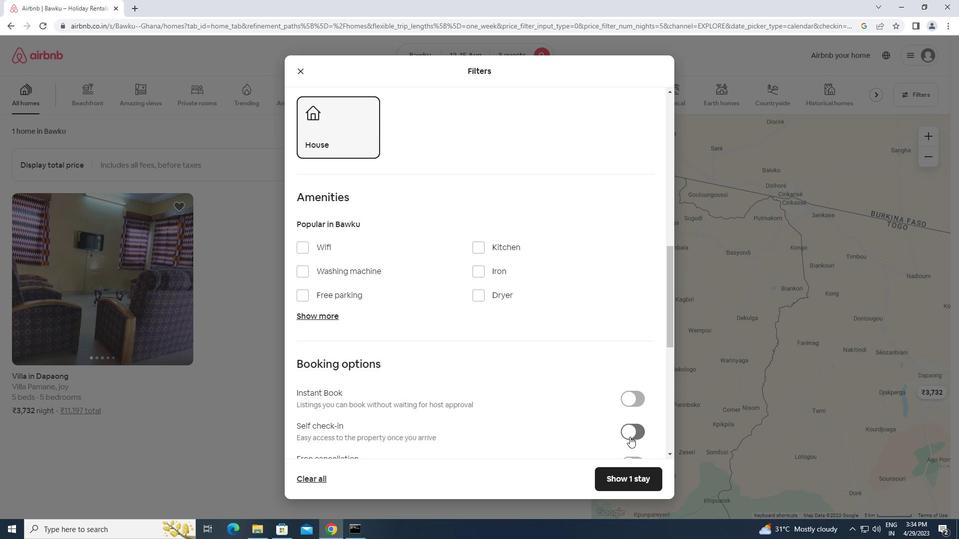 
Action: Mouse scrolled (506, 432) with delta (0, 0)
Screenshot: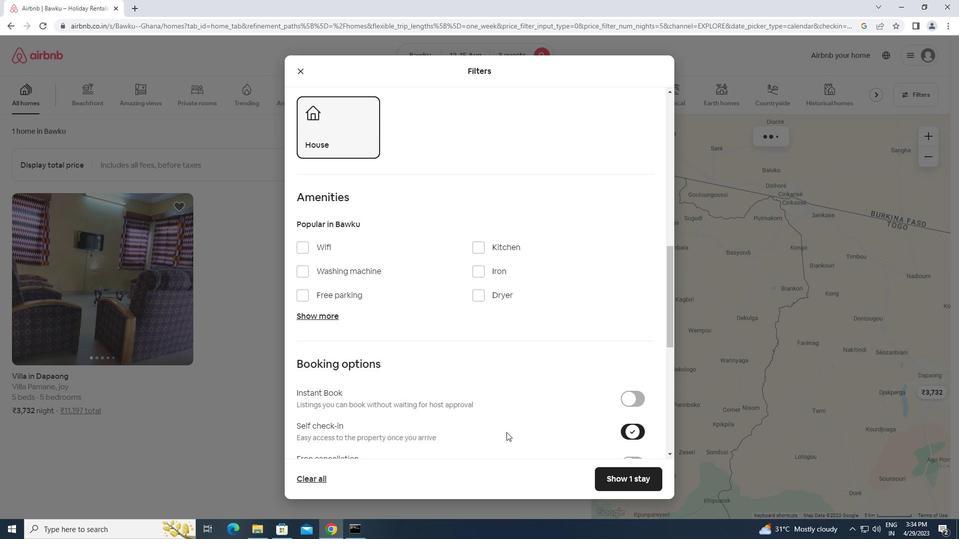 
Action: Mouse scrolled (506, 432) with delta (0, 0)
Screenshot: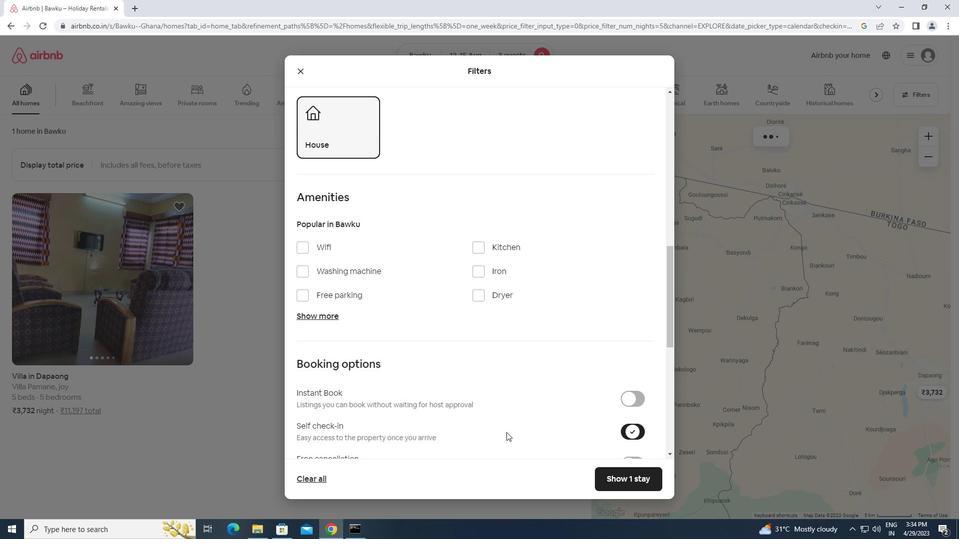 
Action: Mouse scrolled (506, 432) with delta (0, 0)
Screenshot: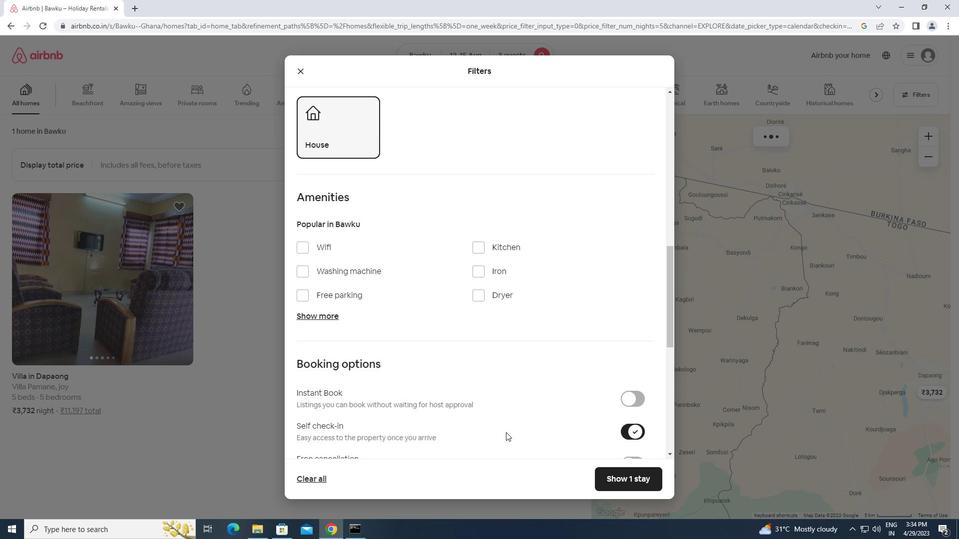
Action: Mouse scrolled (506, 432) with delta (0, 0)
Screenshot: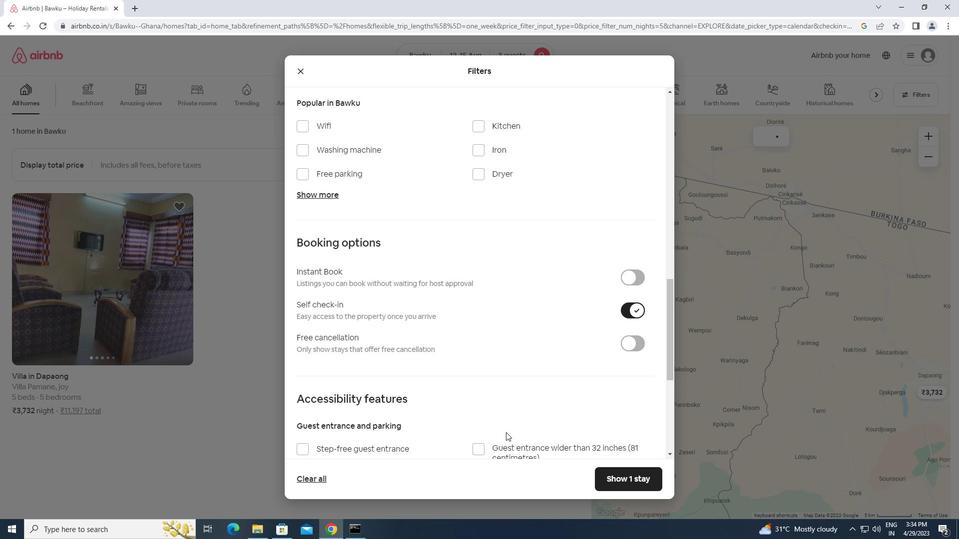 
Action: Mouse scrolled (506, 432) with delta (0, 0)
Screenshot: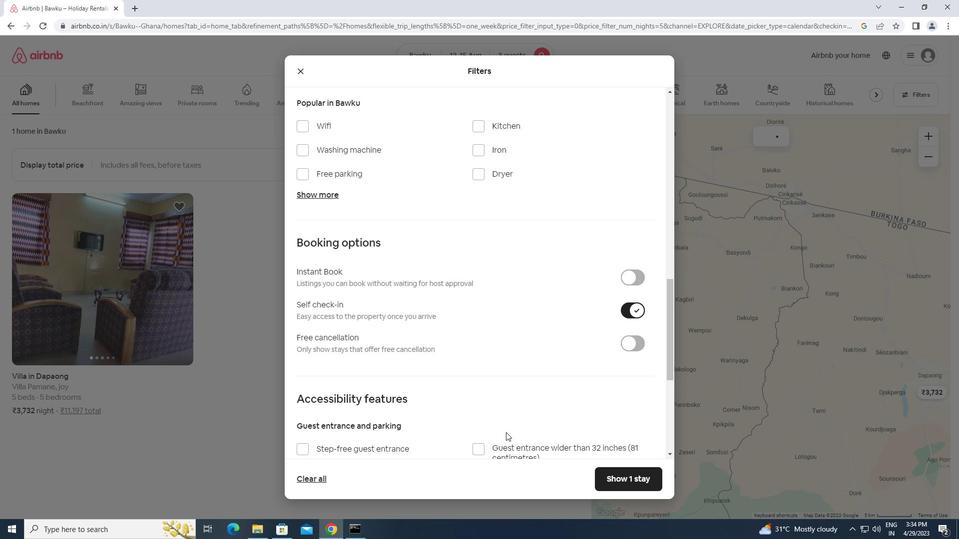 
Action: Mouse scrolled (506, 432) with delta (0, 0)
Screenshot: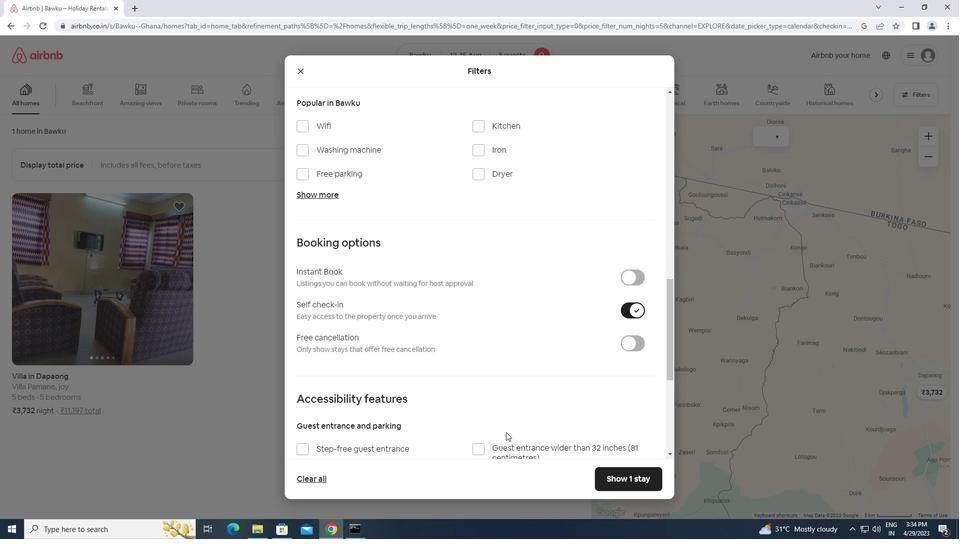 
Action: Mouse scrolled (506, 432) with delta (0, 0)
Screenshot: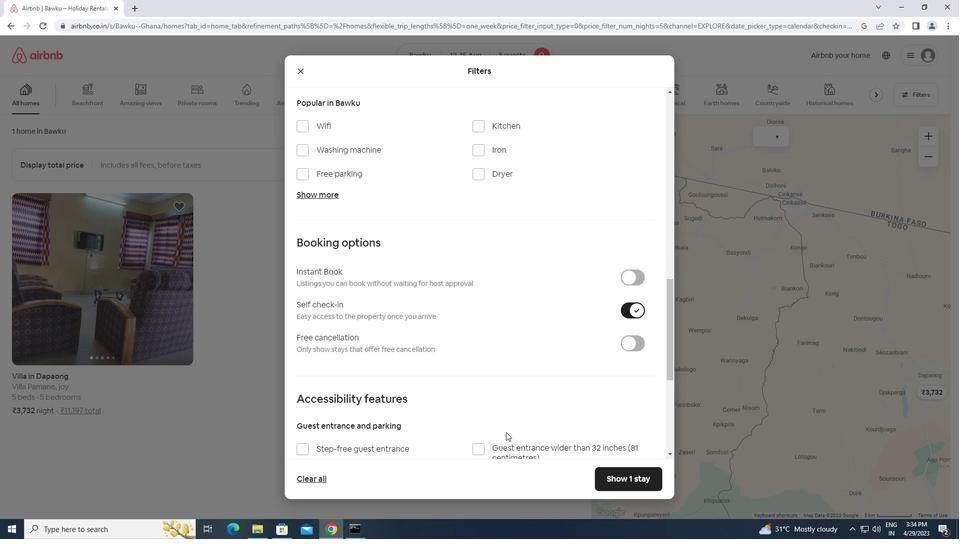 
Action: Mouse scrolled (506, 432) with delta (0, 0)
Screenshot: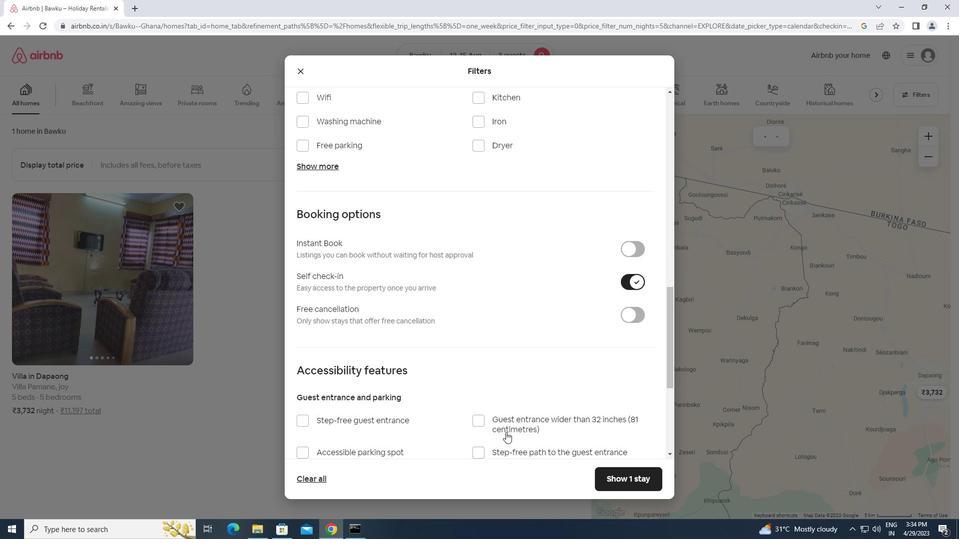 
Action: Mouse moved to (305, 428)
Screenshot: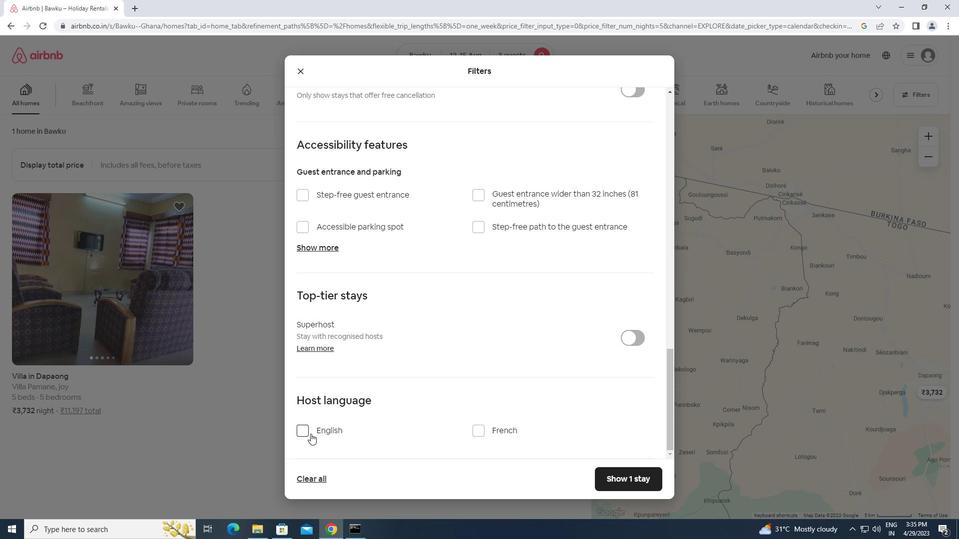 
Action: Mouse pressed left at (305, 428)
Screenshot: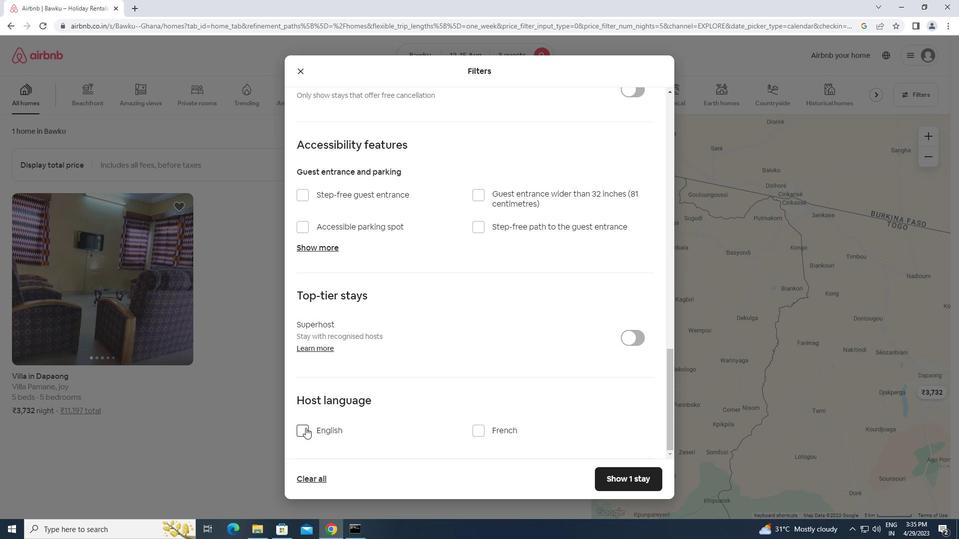 
Action: Mouse moved to (620, 475)
Screenshot: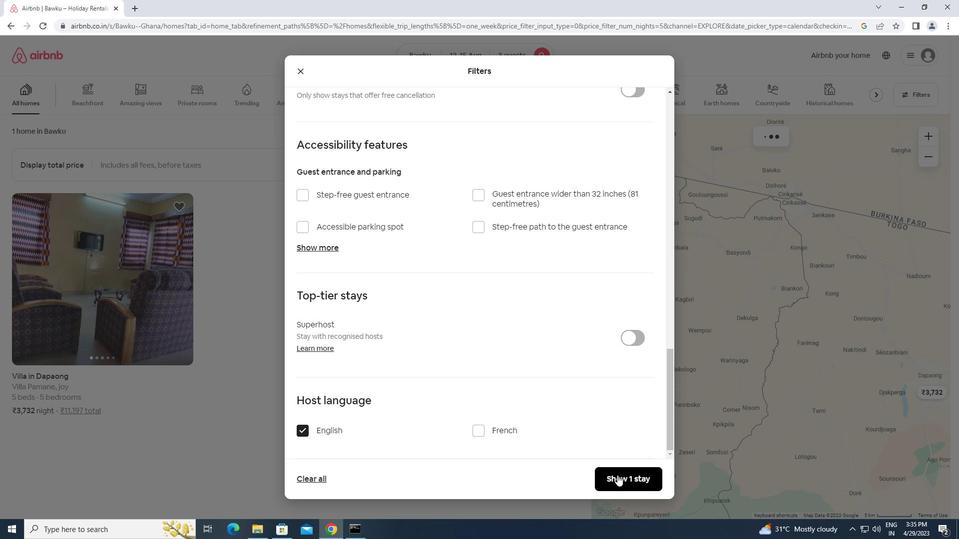 
Action: Mouse pressed left at (620, 475)
Screenshot: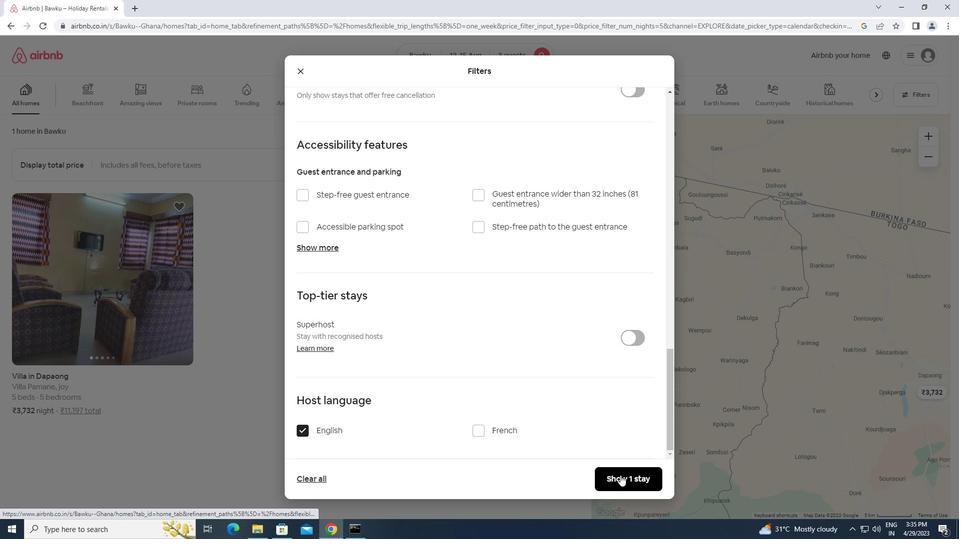 
